 Task: Change  the formatting of the data to 'Which is  Less than 5, 'In conditional formating, put the option 'Green Fill with Dark Green Text. . 'add another formatting option Format As Table, insert the option 'Orange Table style Medium 3 'In the sheet  Budget Spreadsheet Sheet Templatebook
Action: Mouse moved to (24, 148)
Screenshot: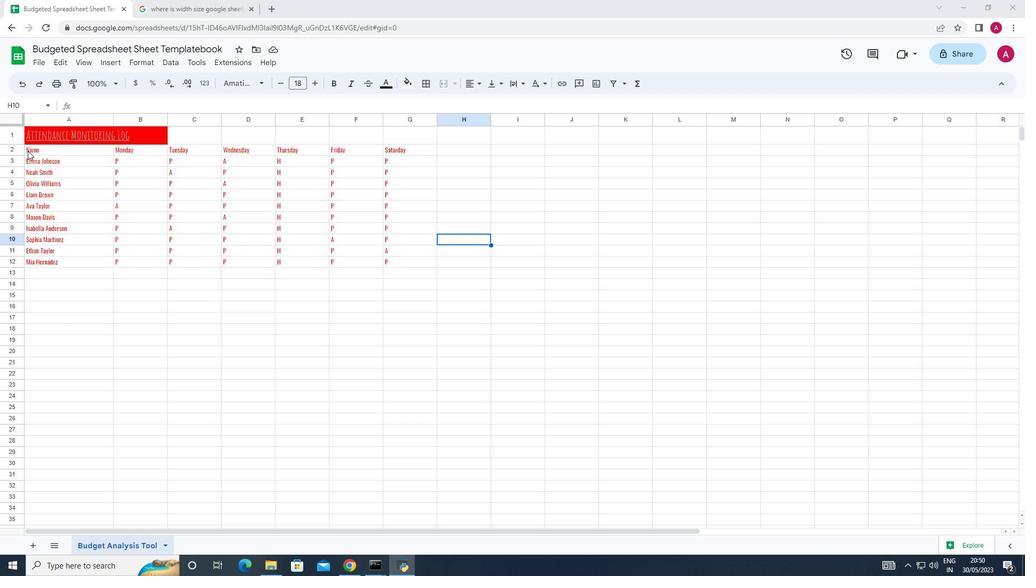 
Action: Mouse pressed left at (24, 148)
Screenshot: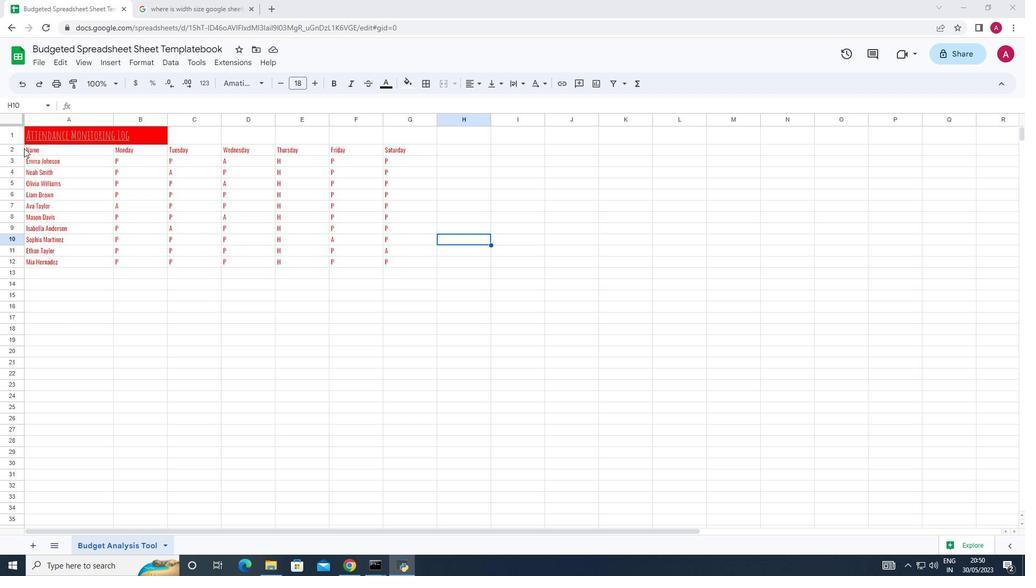 
Action: Mouse moved to (146, 67)
Screenshot: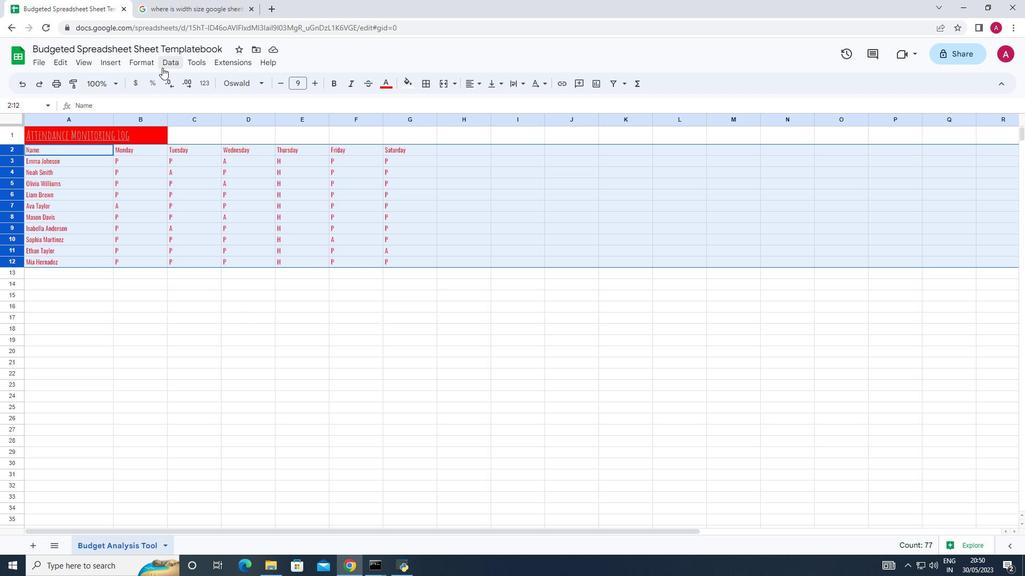 
Action: Mouse pressed left at (146, 67)
Screenshot: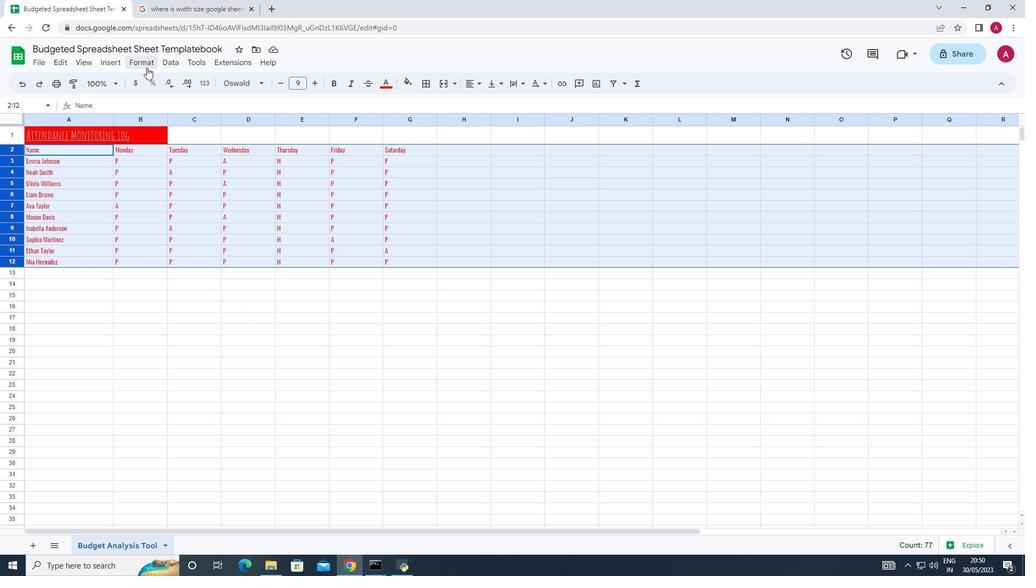 
Action: Mouse moved to (184, 240)
Screenshot: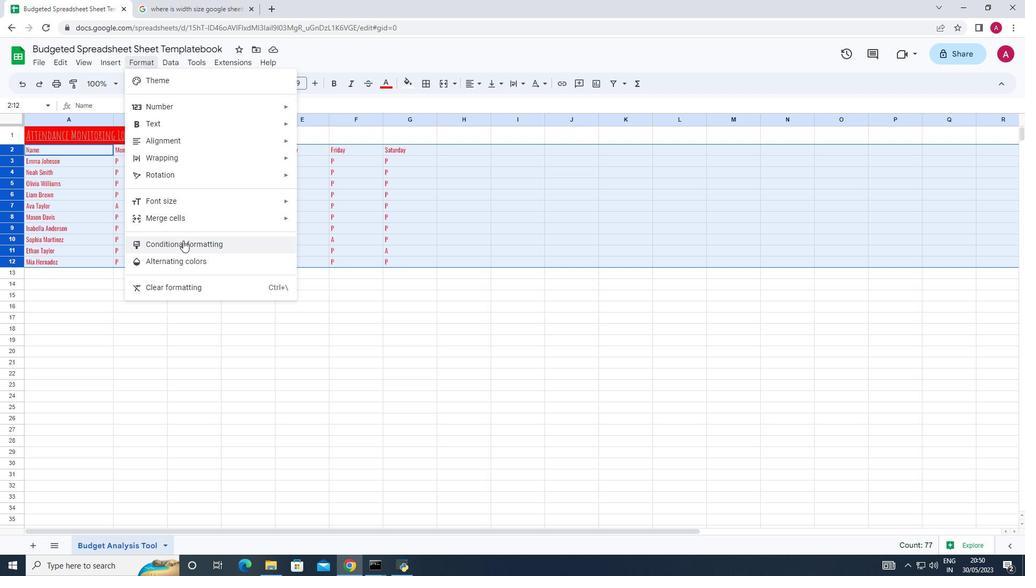 
Action: Mouse pressed left at (184, 240)
Screenshot: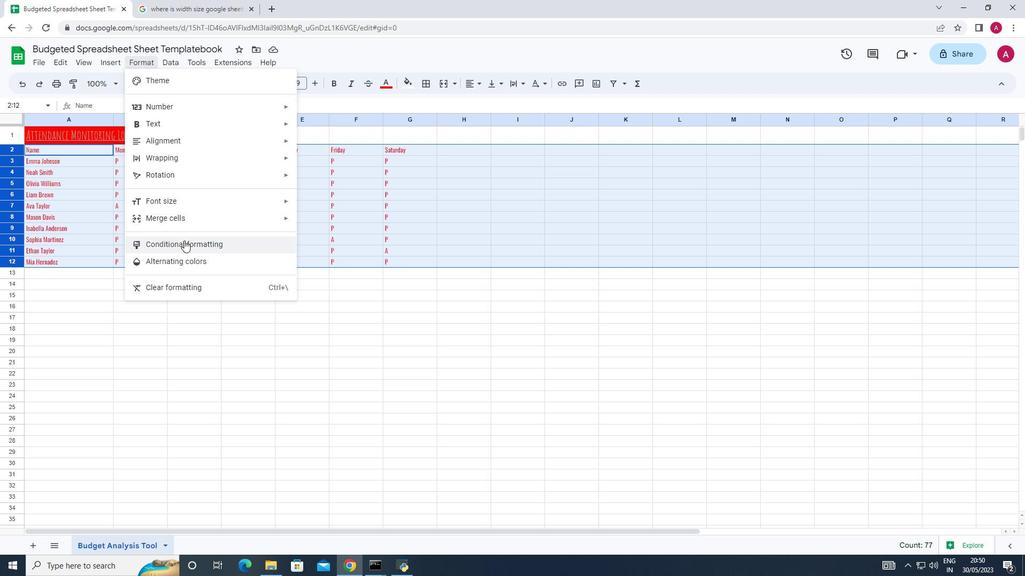 
Action: Mouse moved to (884, 227)
Screenshot: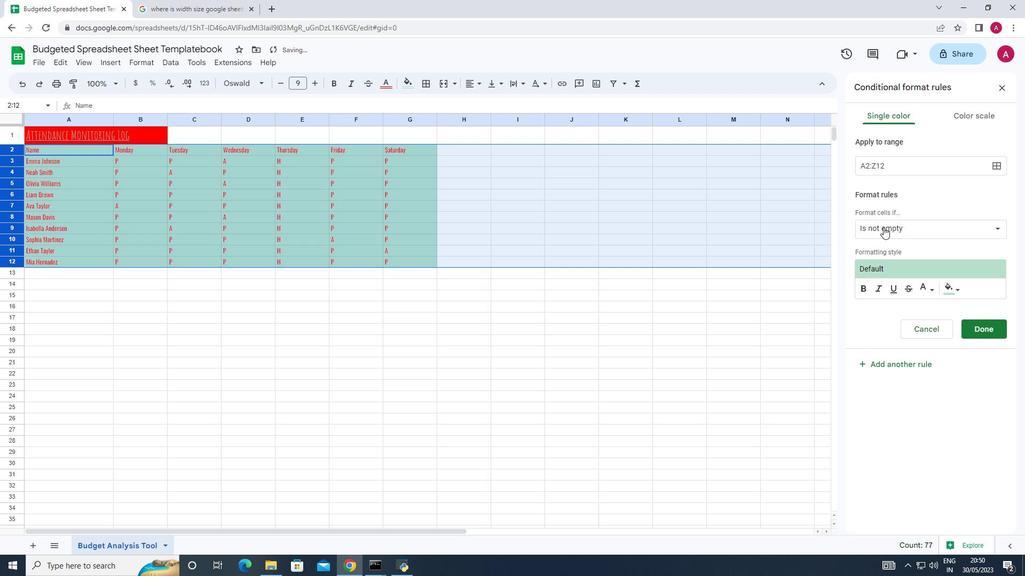 
Action: Mouse pressed left at (884, 227)
Screenshot: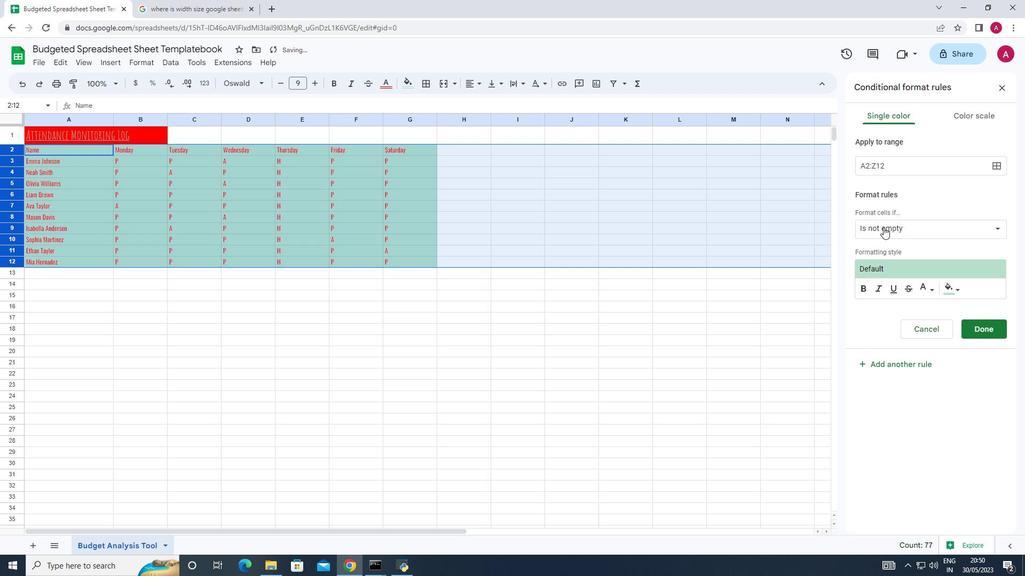 
Action: Mouse moved to (911, 436)
Screenshot: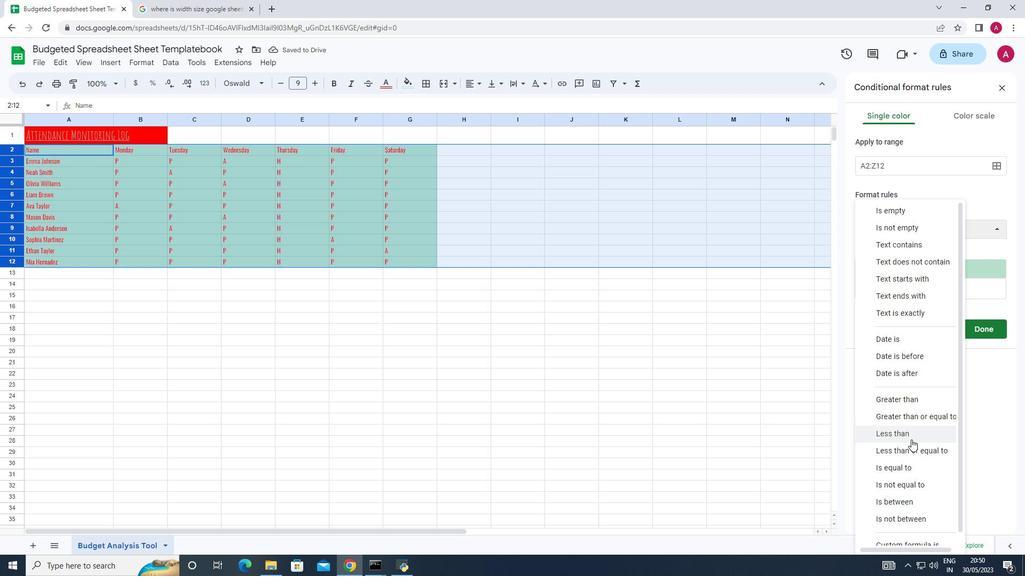 
Action: Mouse pressed left at (911, 436)
Screenshot: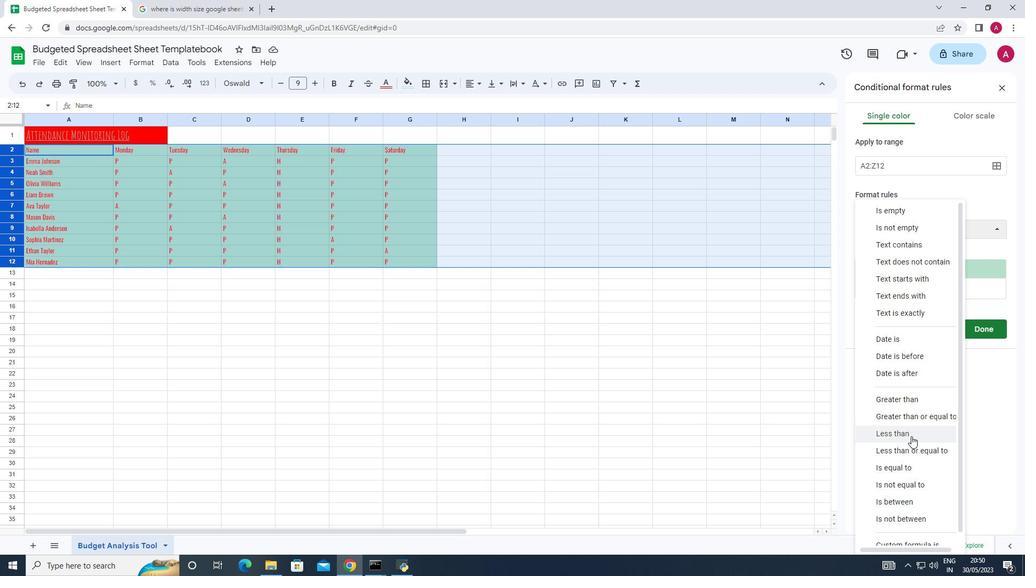 
Action: Mouse moved to (888, 256)
Screenshot: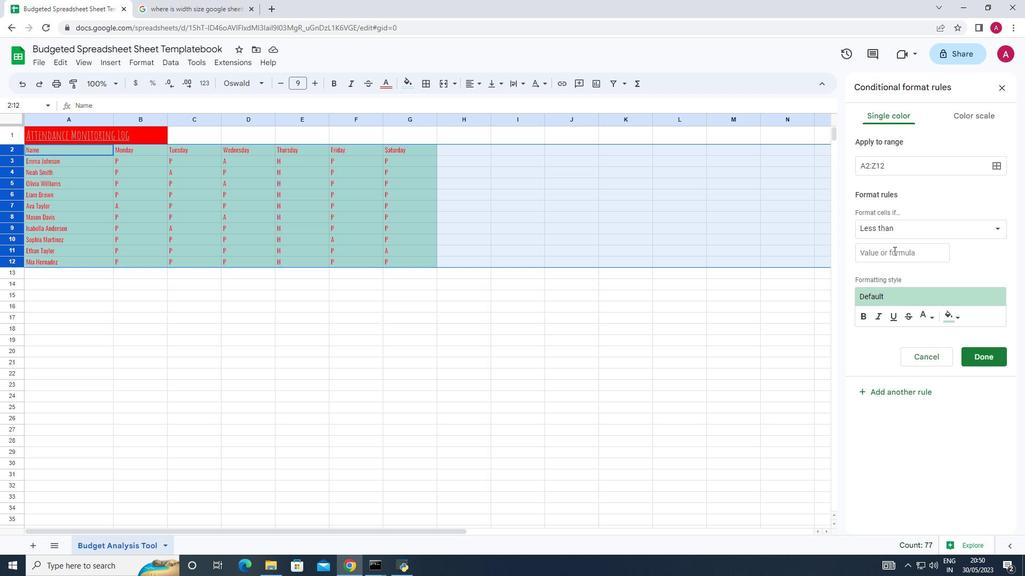 
Action: Mouse pressed left at (888, 256)
Screenshot: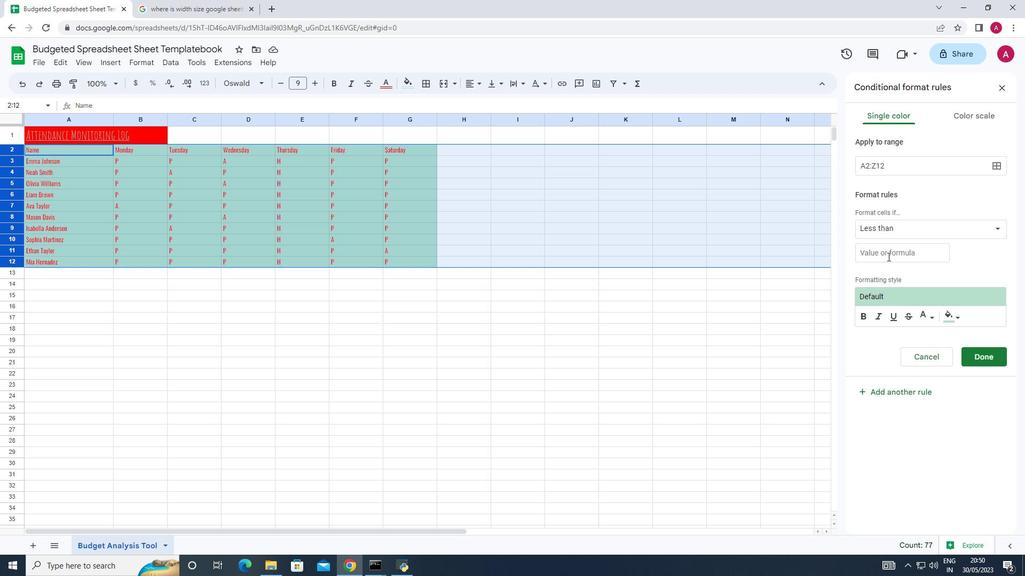 
Action: Mouse moved to (469, 0)
Screenshot: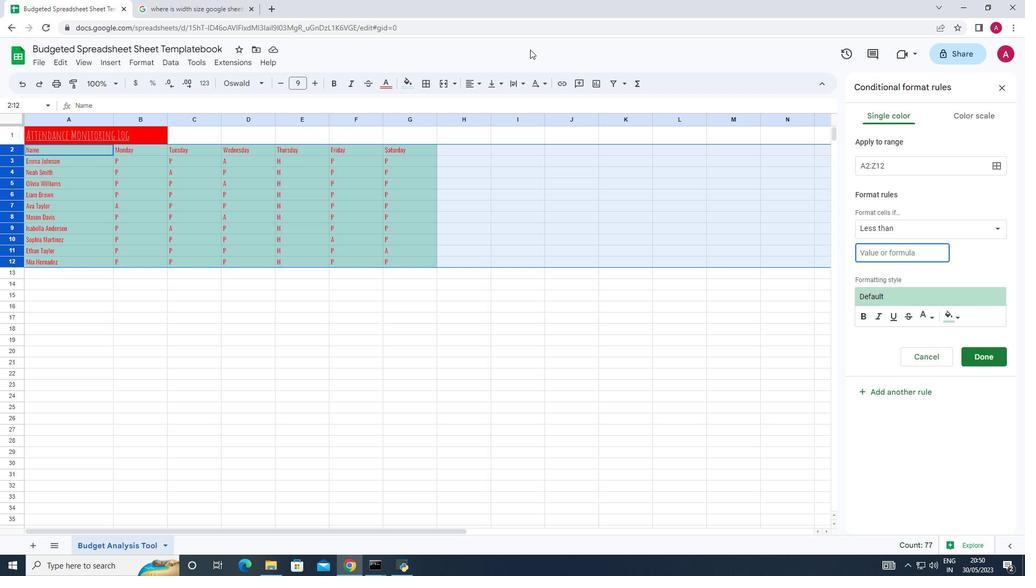 
Action: Key pressed 5
Screenshot: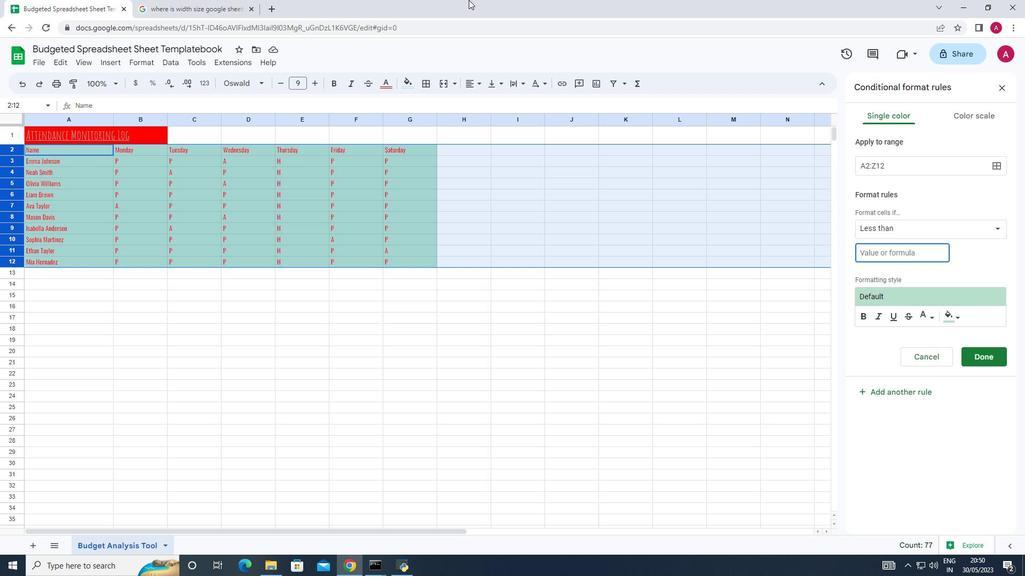 
Action: Mouse moved to (947, 315)
Screenshot: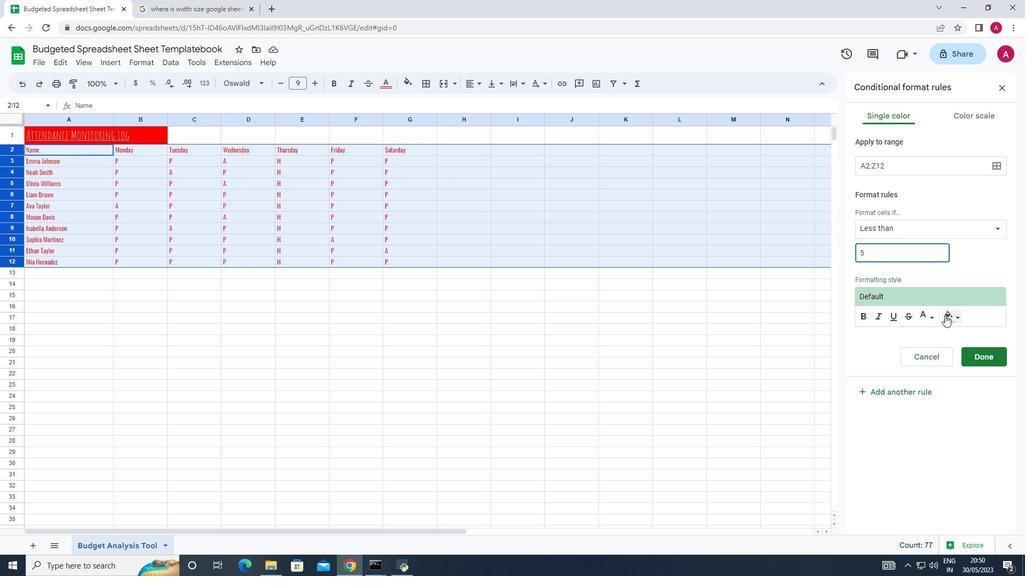 
Action: Mouse pressed left at (947, 315)
Screenshot: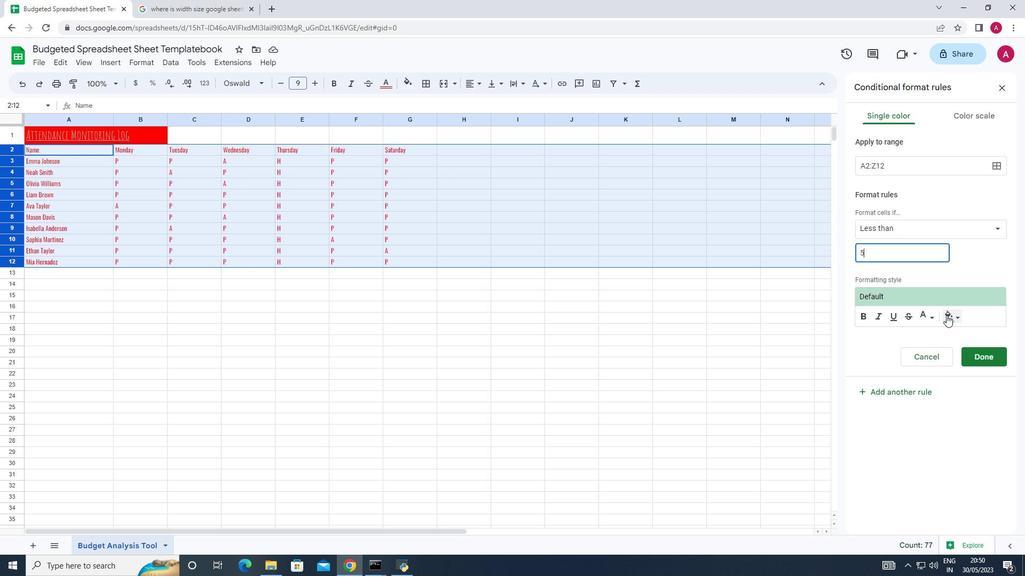 
Action: Mouse moved to (864, 365)
Screenshot: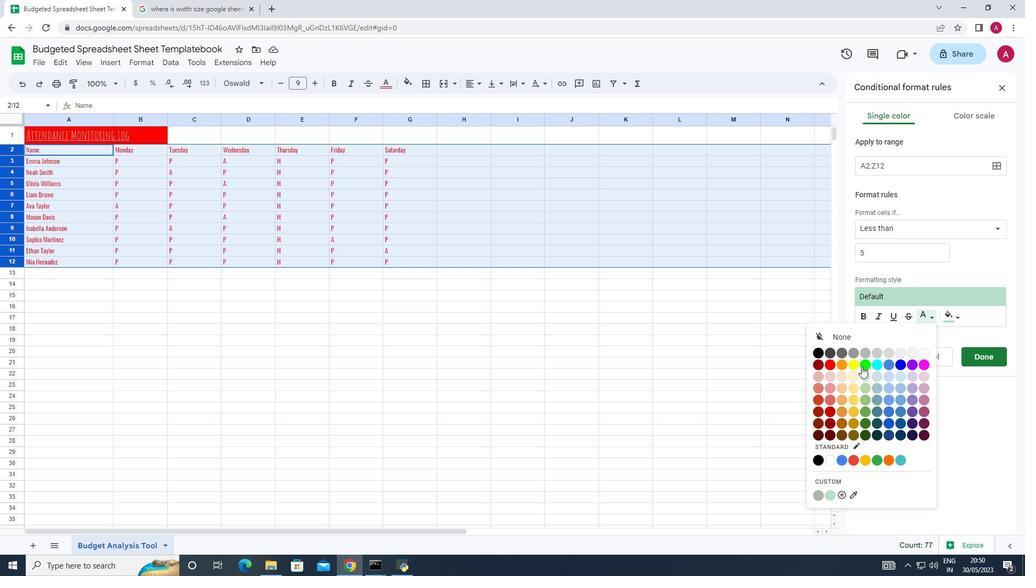 
Action: Mouse pressed left at (864, 365)
Screenshot: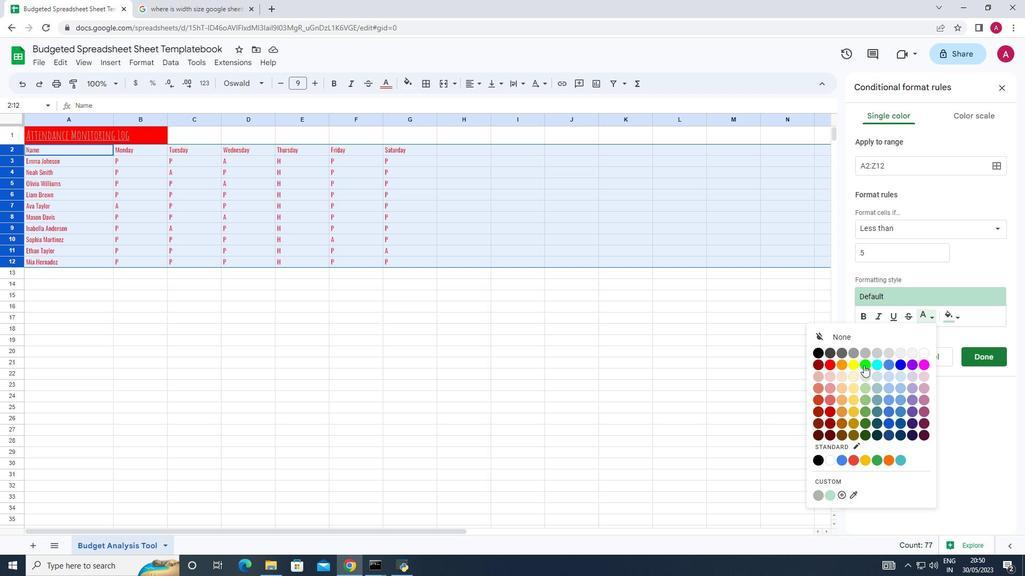 
Action: Mouse moved to (925, 318)
Screenshot: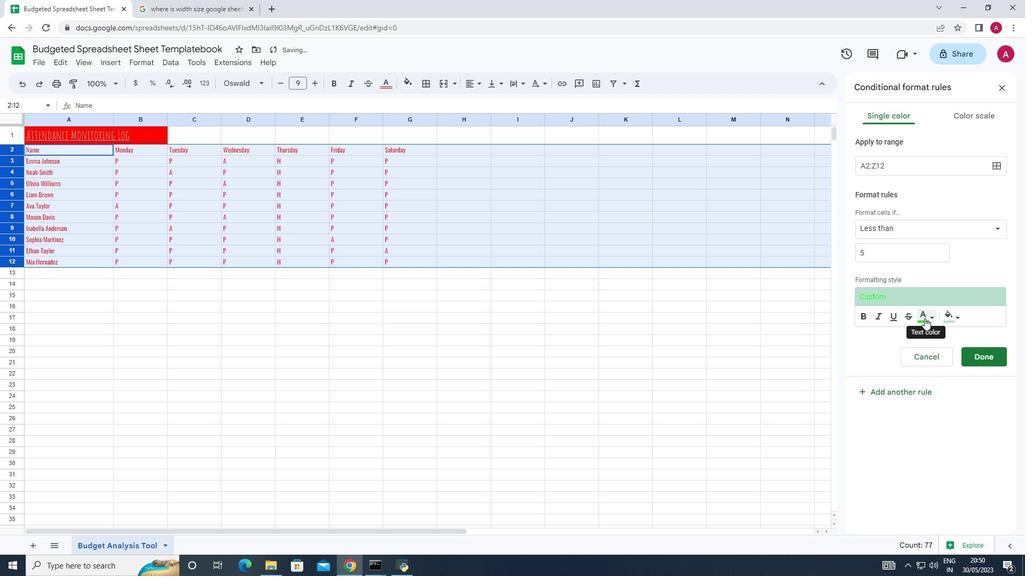 
Action: Mouse pressed left at (925, 318)
Screenshot: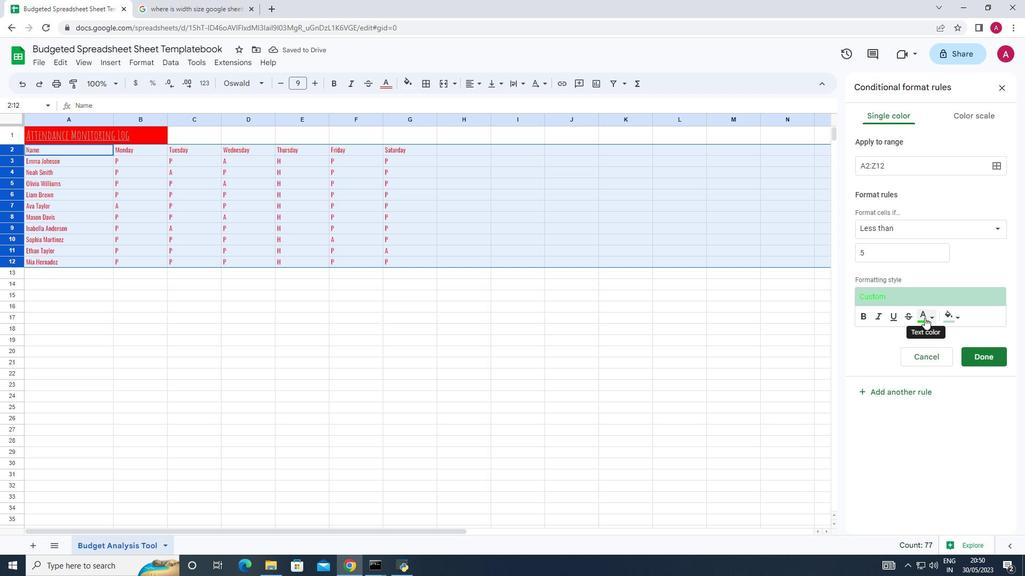 
Action: Mouse moved to (866, 413)
Screenshot: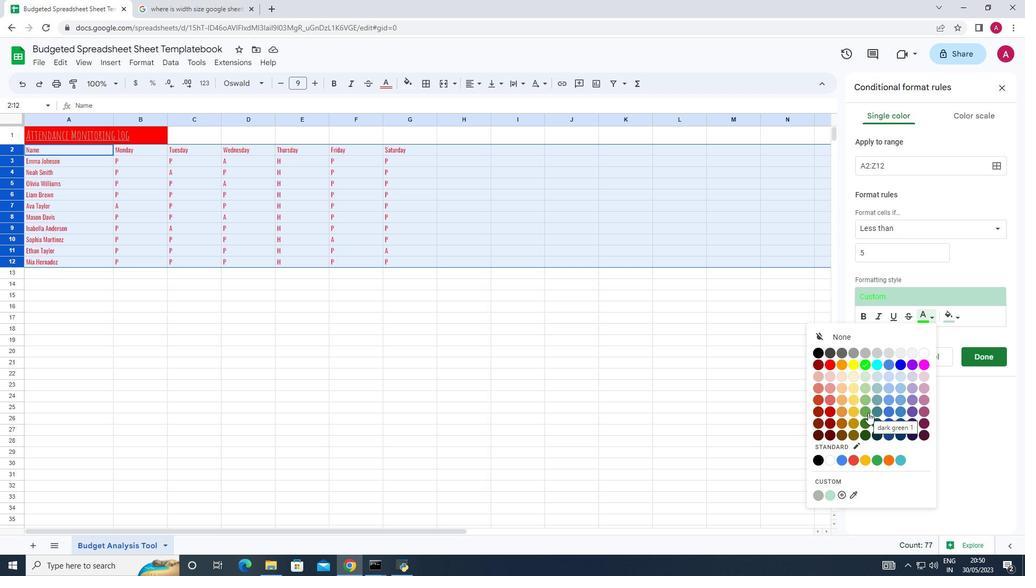 
Action: Mouse pressed left at (866, 413)
Screenshot: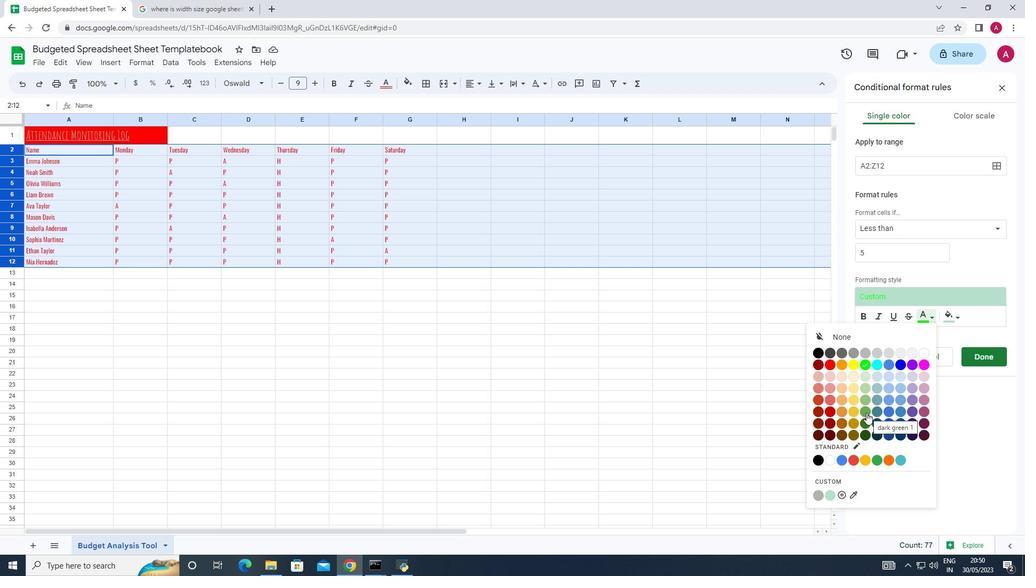 
Action: Mouse moved to (974, 357)
Screenshot: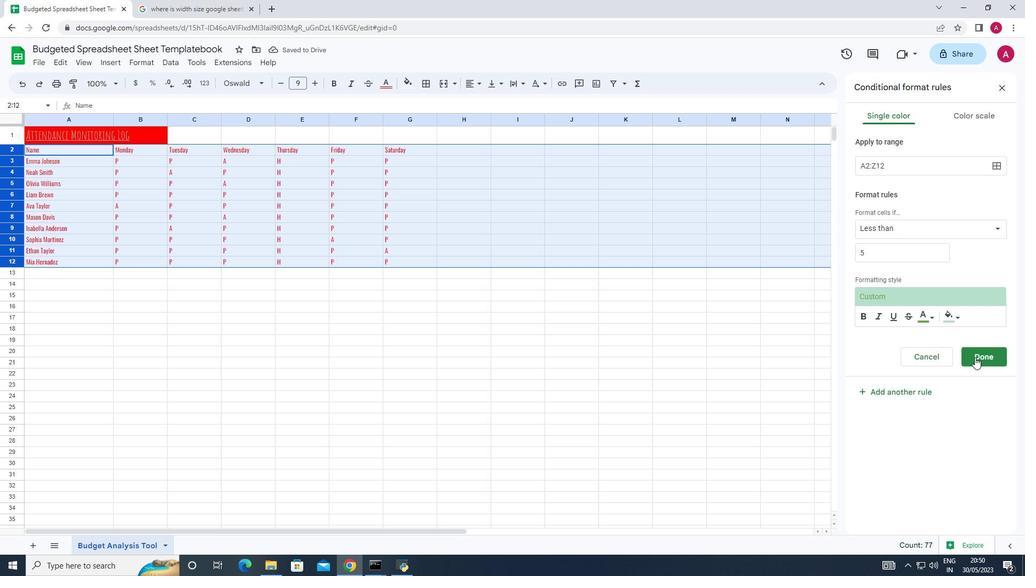 
Action: Mouse pressed left at (974, 357)
Screenshot: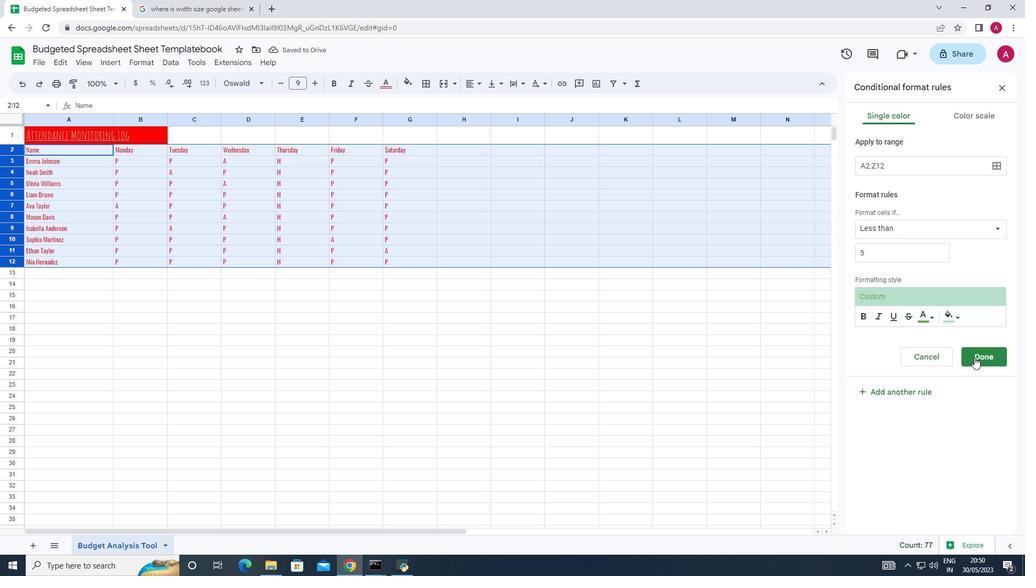 
Action: Mouse moved to (770, 338)
Screenshot: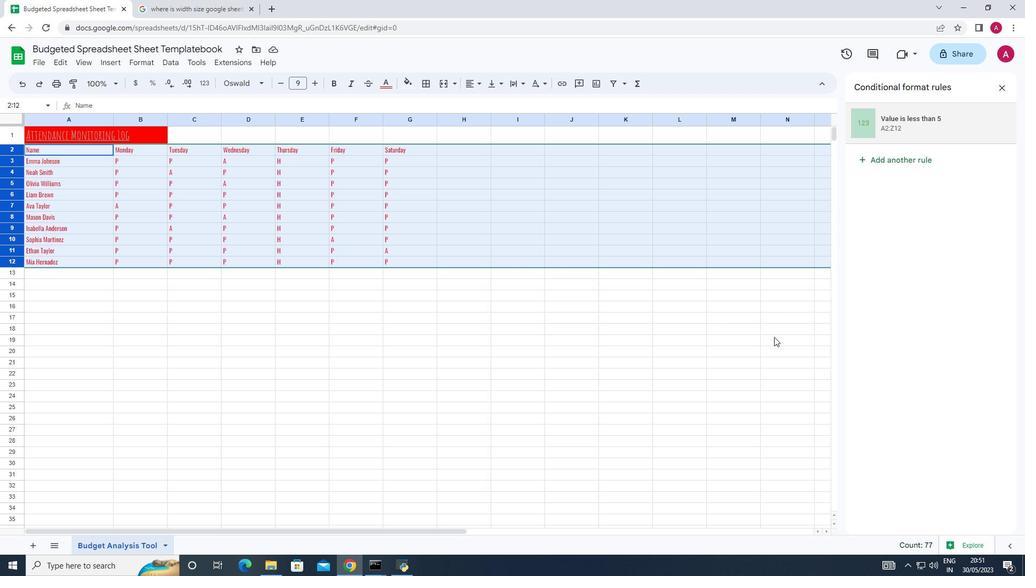 
Action: Mouse pressed left at (770, 338)
Screenshot: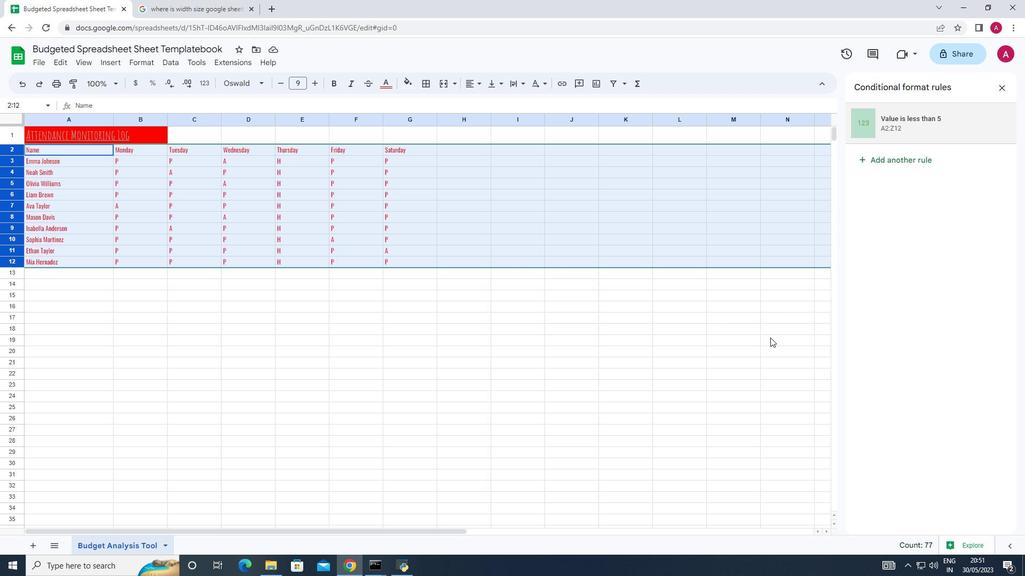 
Action: Mouse moved to (36, 147)
Screenshot: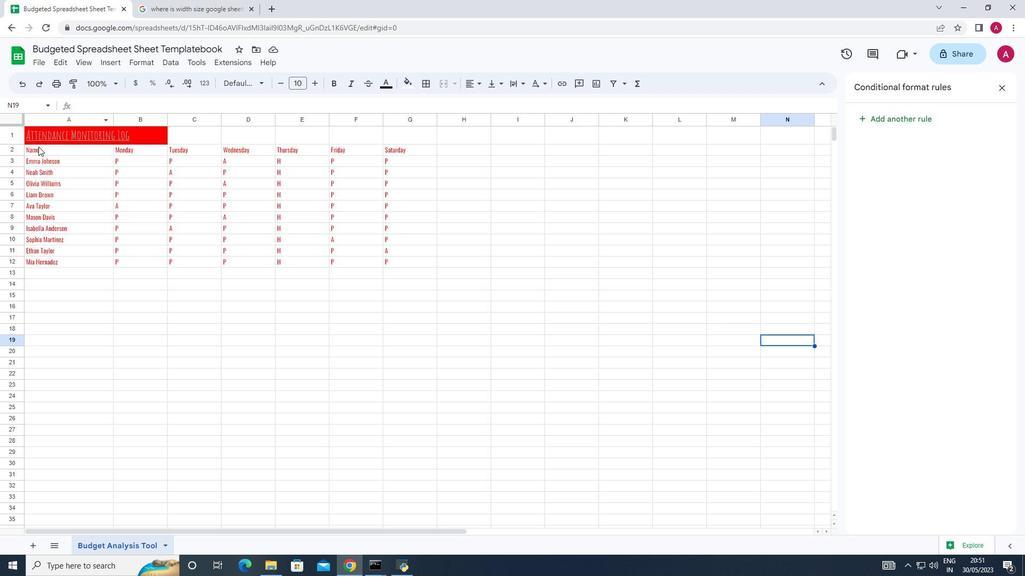
Action: Mouse pressed left at (36, 147)
Screenshot: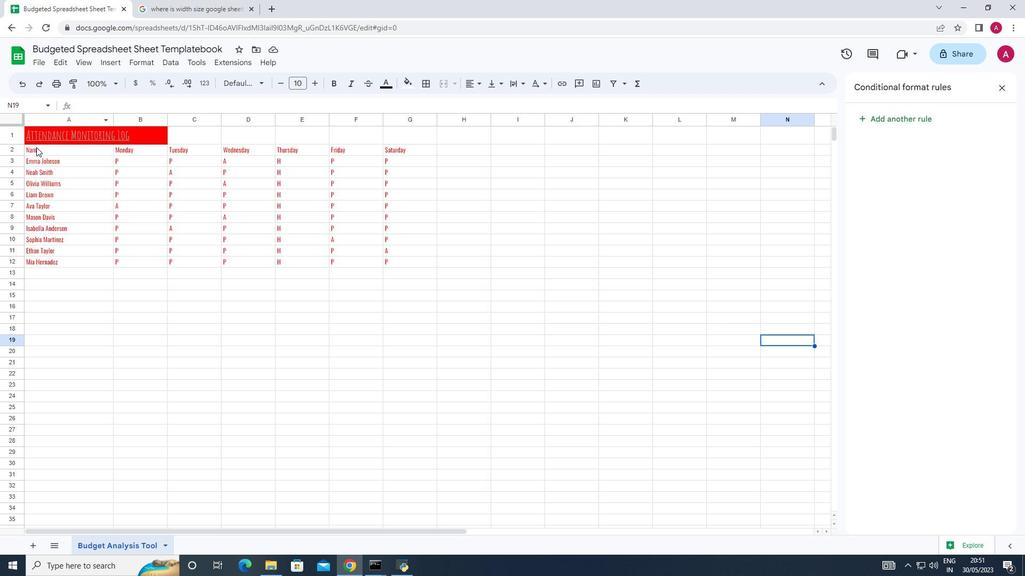 
Action: Mouse moved to (871, 133)
Screenshot: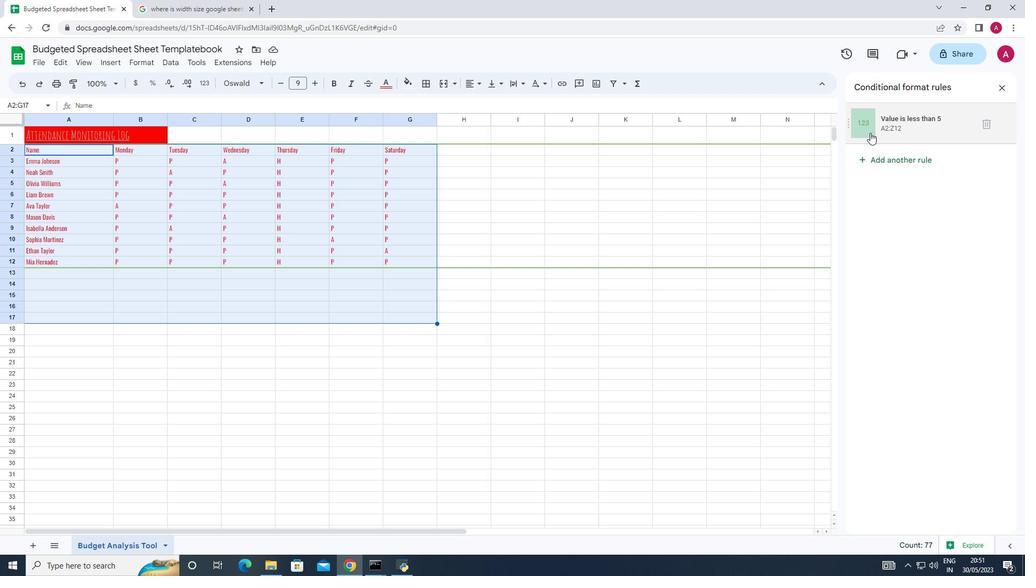 
Action: Mouse pressed left at (871, 133)
Screenshot: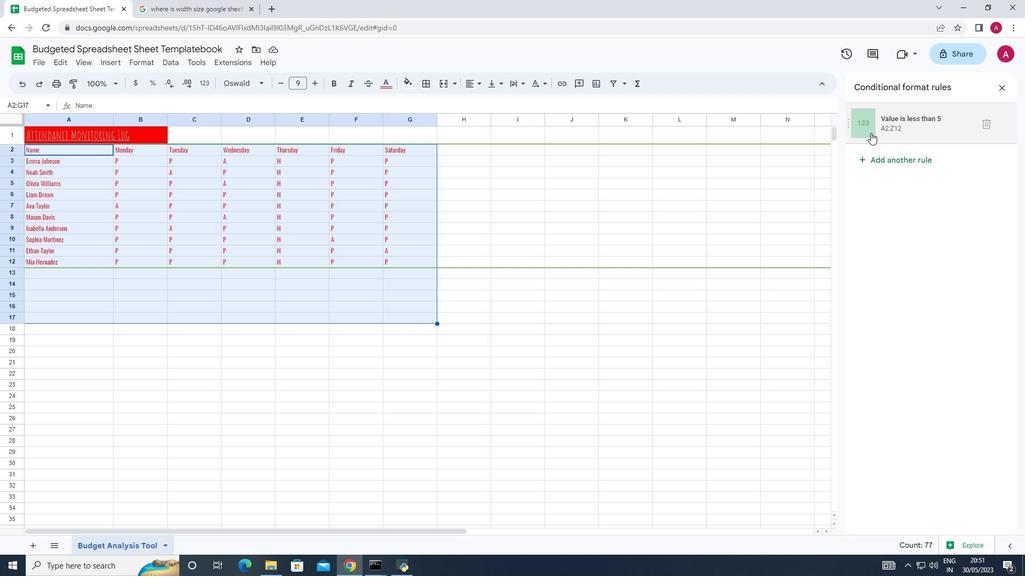 
Action: Mouse moved to (926, 319)
Screenshot: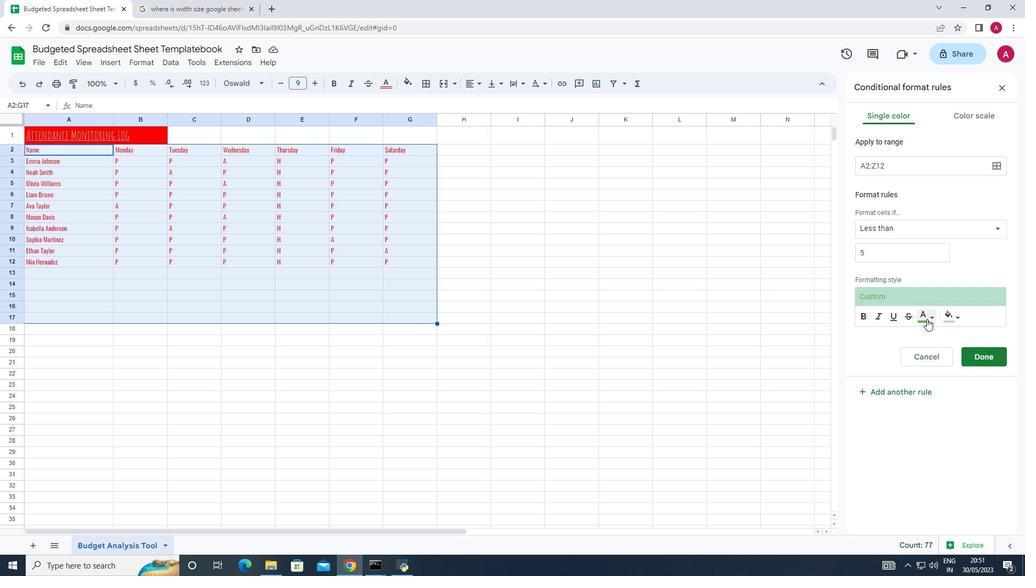 
Action: Mouse pressed left at (926, 319)
Screenshot: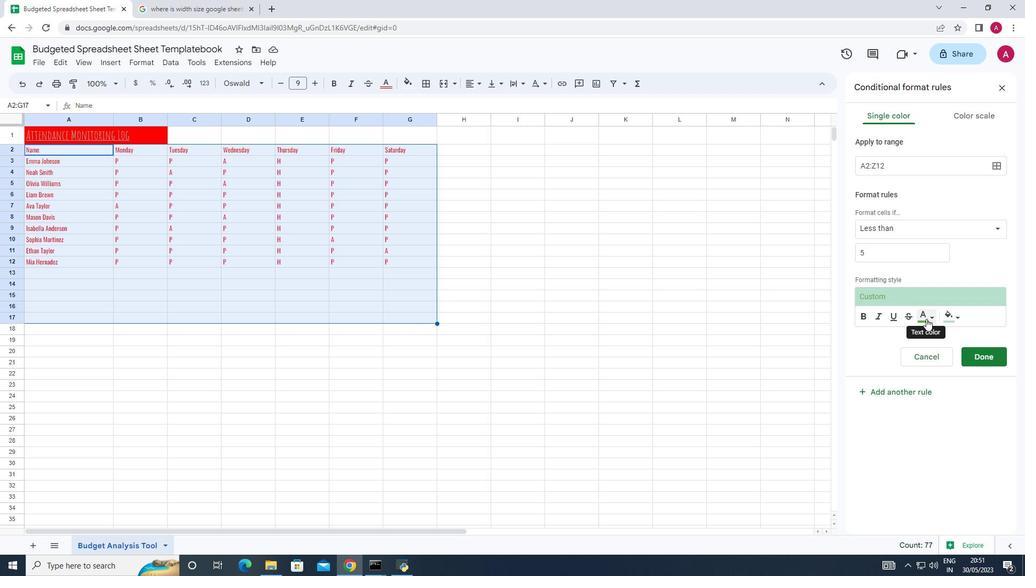 
Action: Mouse moved to (865, 414)
Screenshot: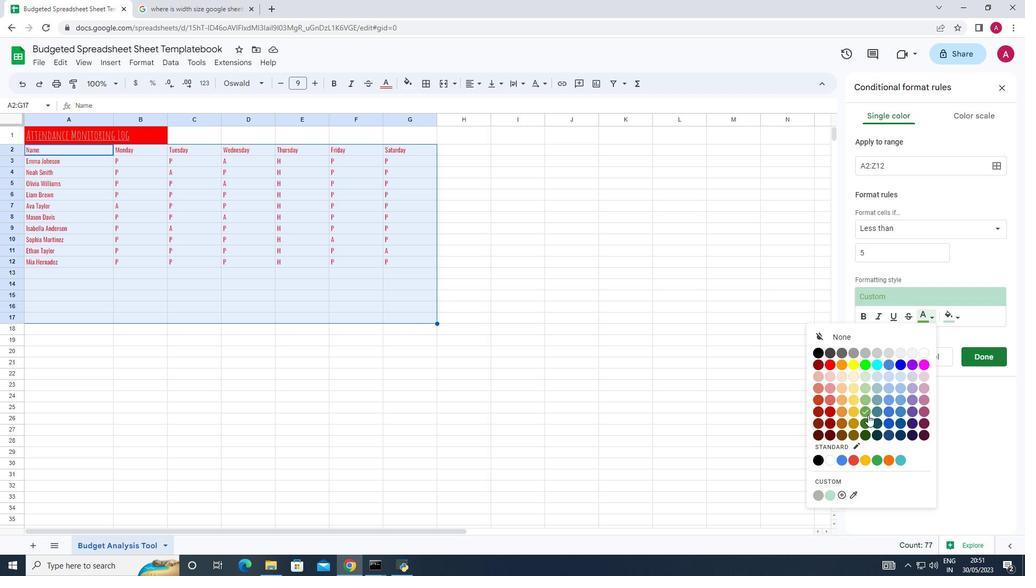 
Action: Mouse pressed left at (865, 414)
Screenshot: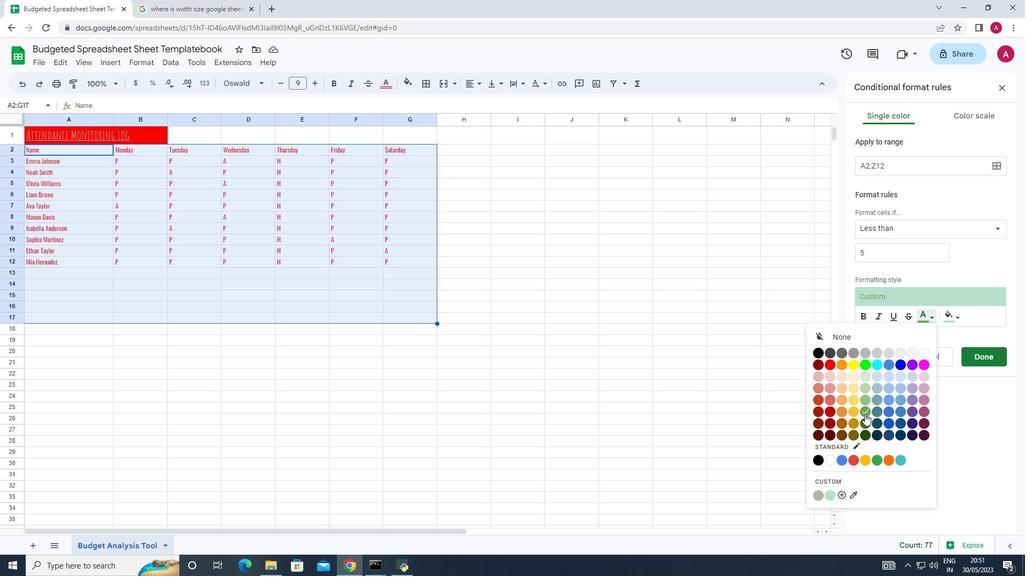 
Action: Mouse moved to (973, 354)
Screenshot: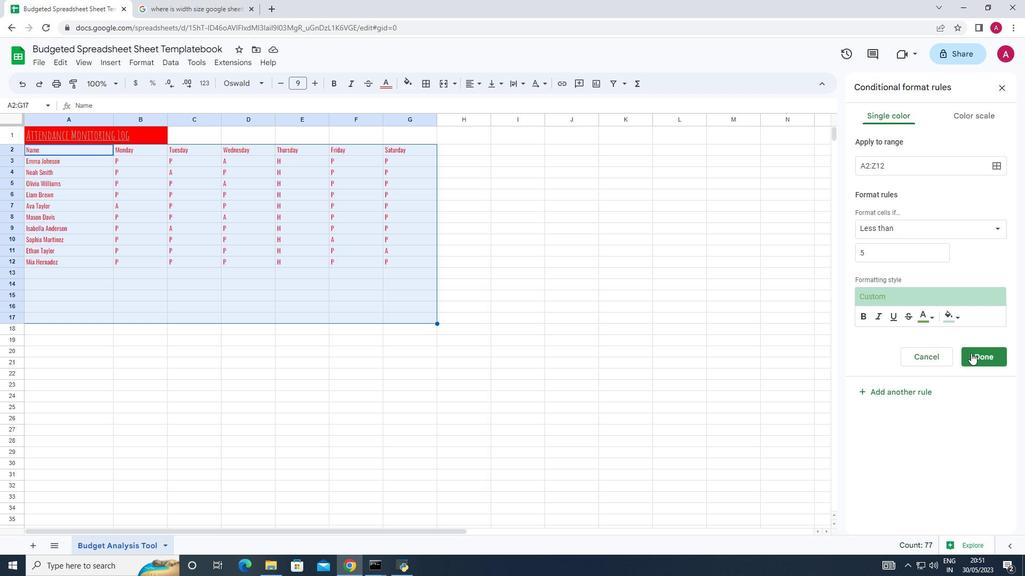 
Action: Mouse pressed left at (973, 354)
Screenshot: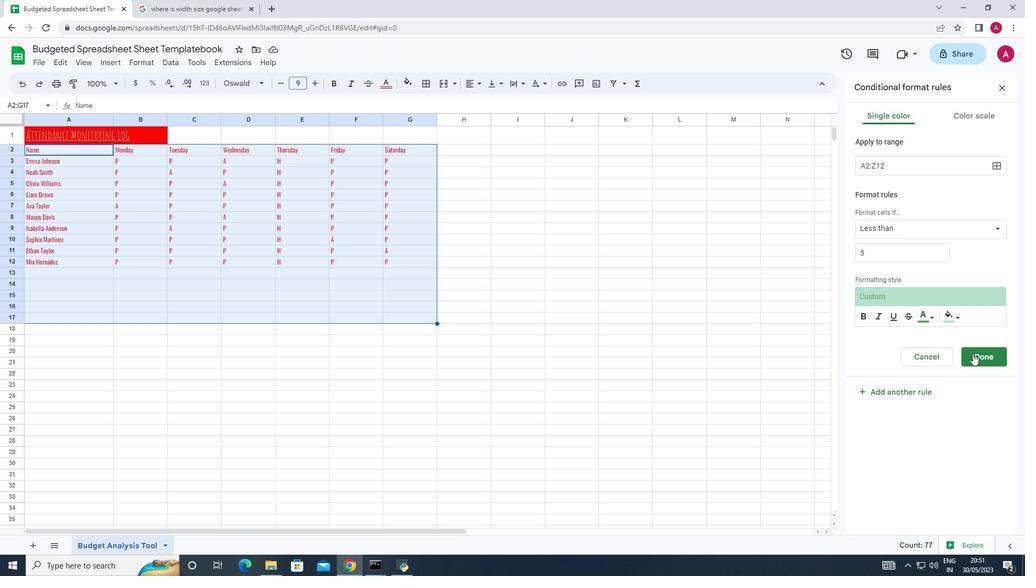 
Action: Mouse moved to (792, 354)
Screenshot: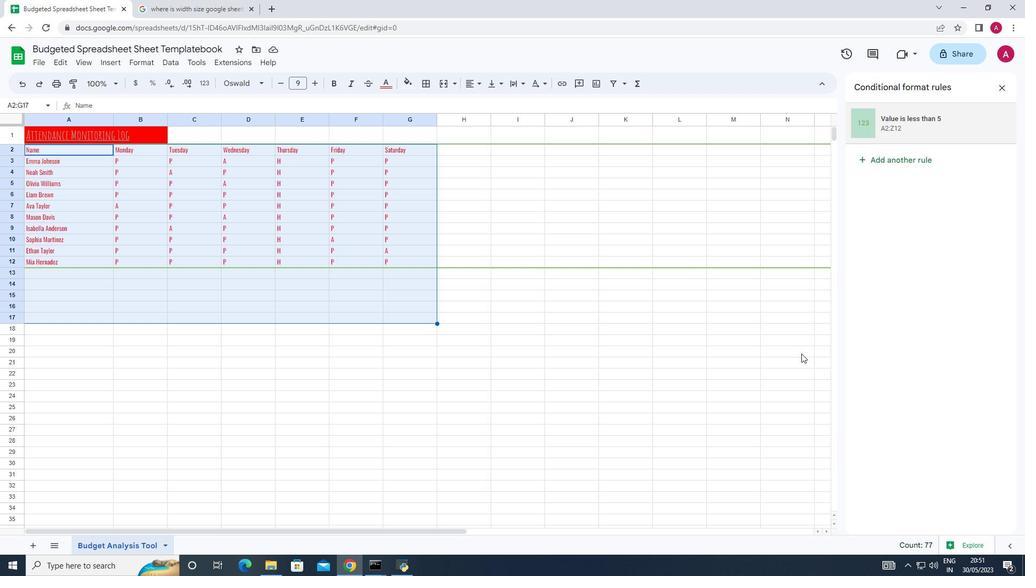 
Action: Mouse pressed left at (792, 354)
Screenshot: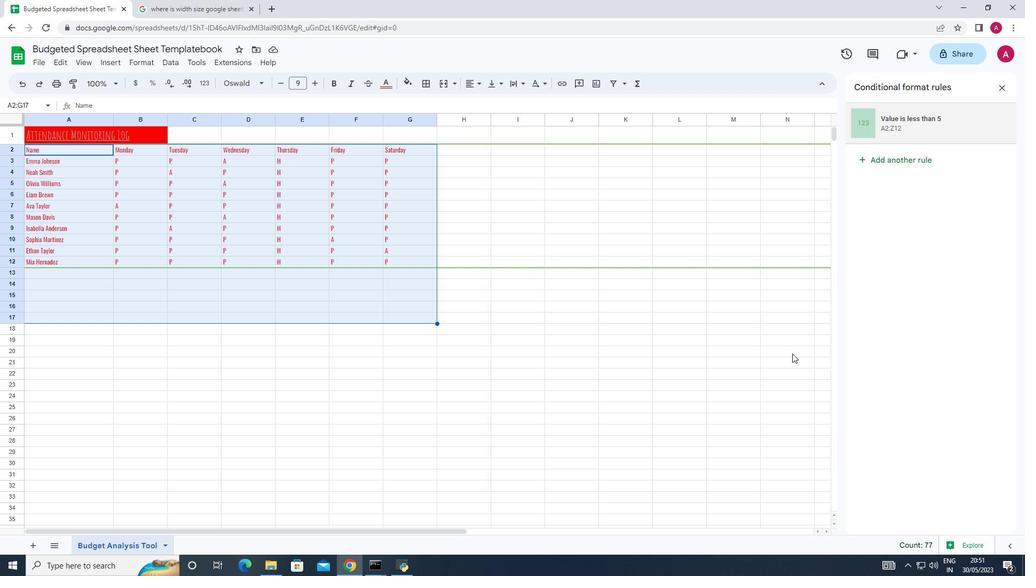 
Action: Mouse moved to (154, 66)
Screenshot: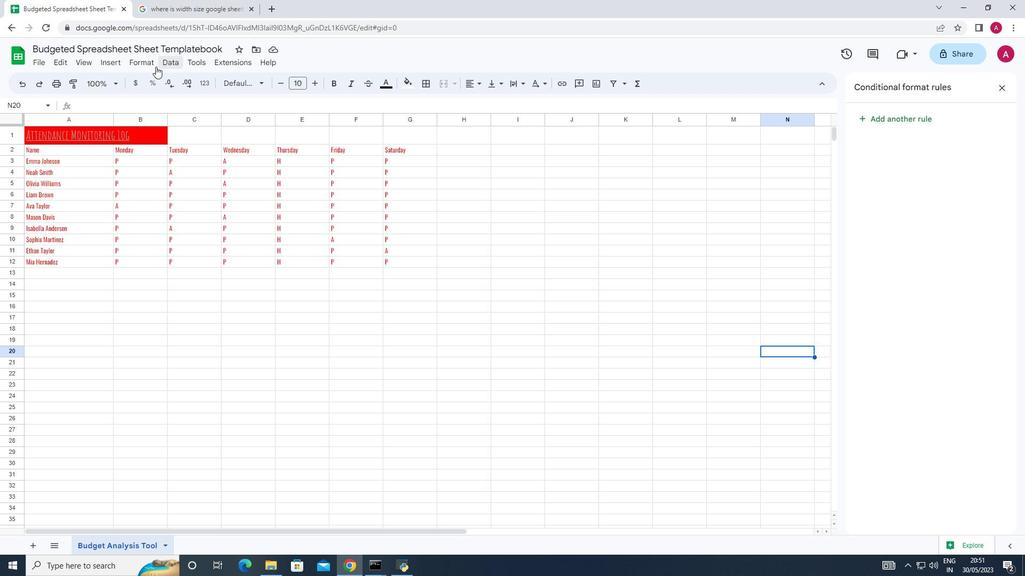 
Action: Mouse pressed left at (154, 66)
Screenshot: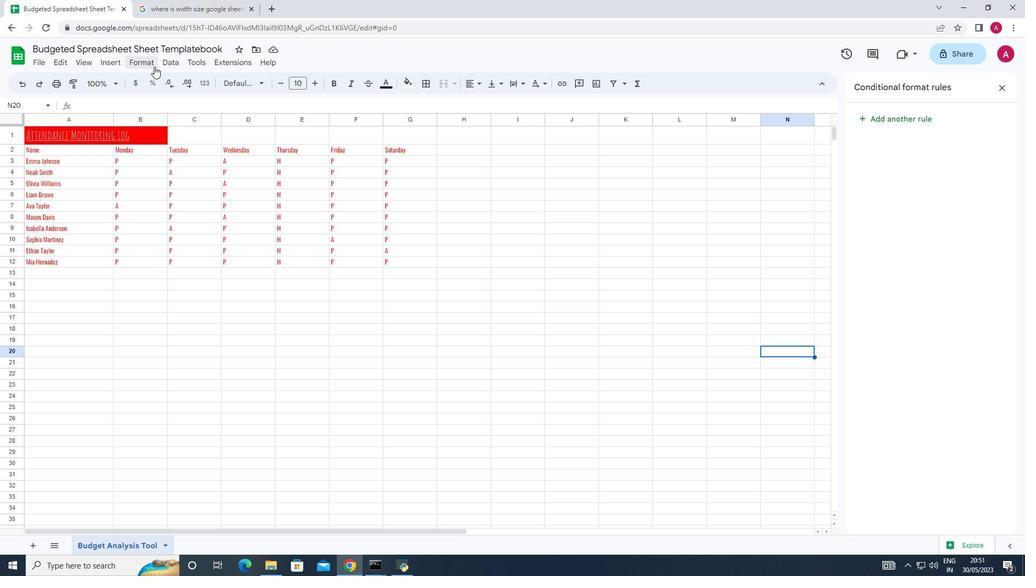 
Action: Mouse moved to (177, 262)
Screenshot: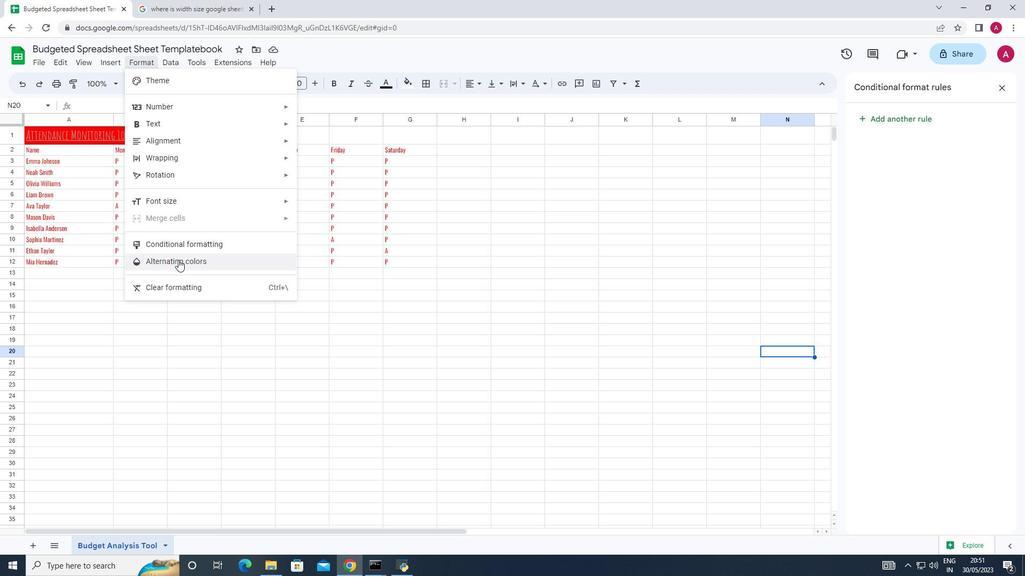 
Action: Mouse pressed left at (177, 262)
Screenshot: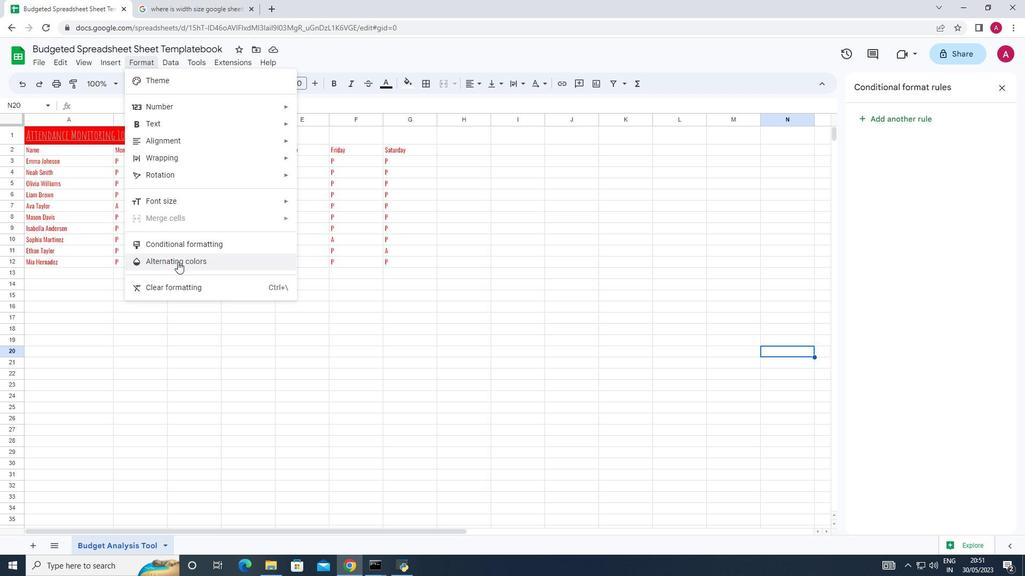 
Action: Mouse moved to (933, 219)
Screenshot: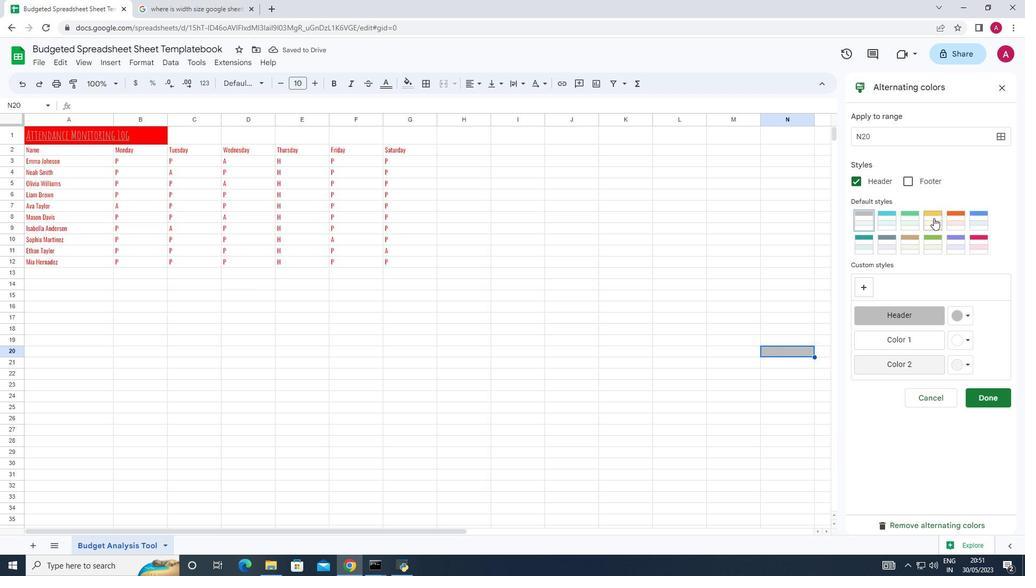 
Action: Mouse pressed left at (933, 219)
Screenshot: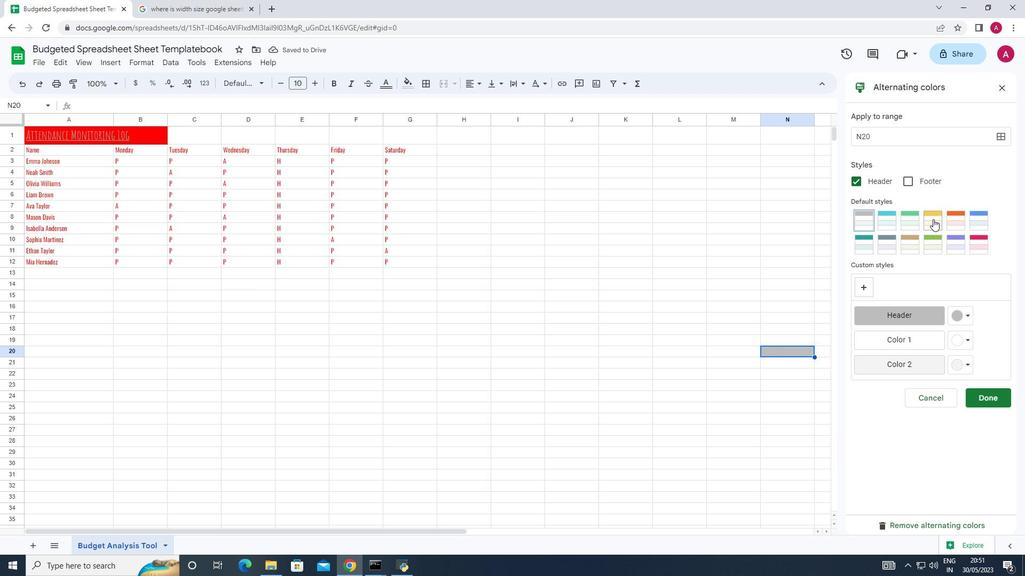 
Action: Mouse moved to (953, 226)
Screenshot: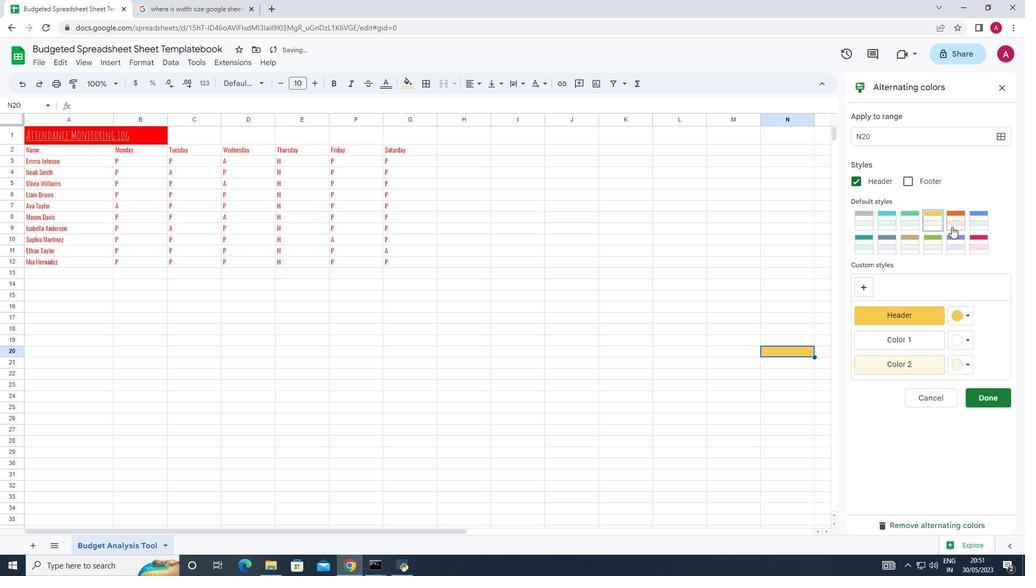 
Action: Mouse pressed left at (953, 226)
Screenshot: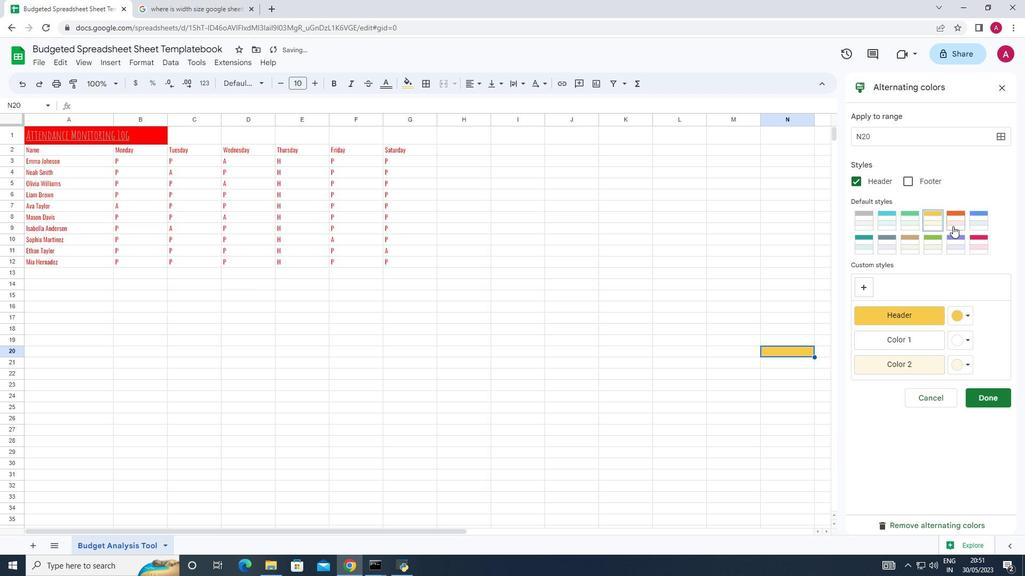 
Action: Mouse moved to (786, 438)
Screenshot: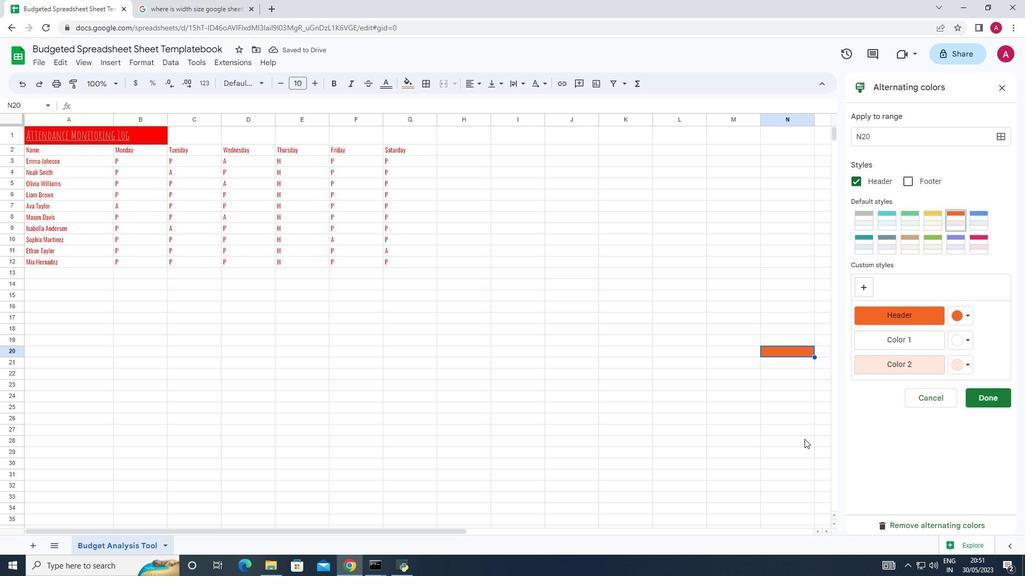 
Action: Mouse pressed left at (786, 438)
Screenshot: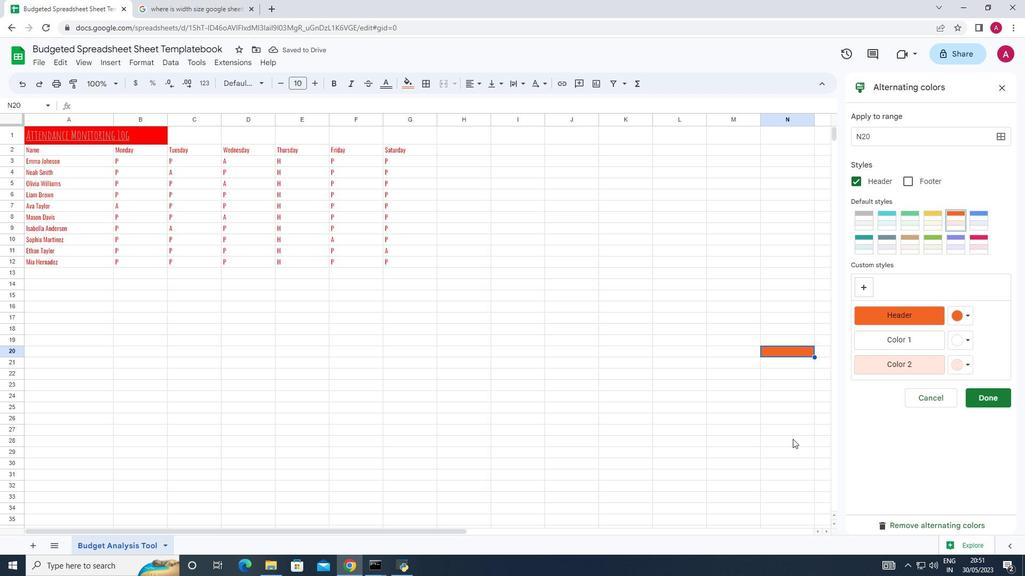 
Action: Mouse moved to (802, 352)
Screenshot: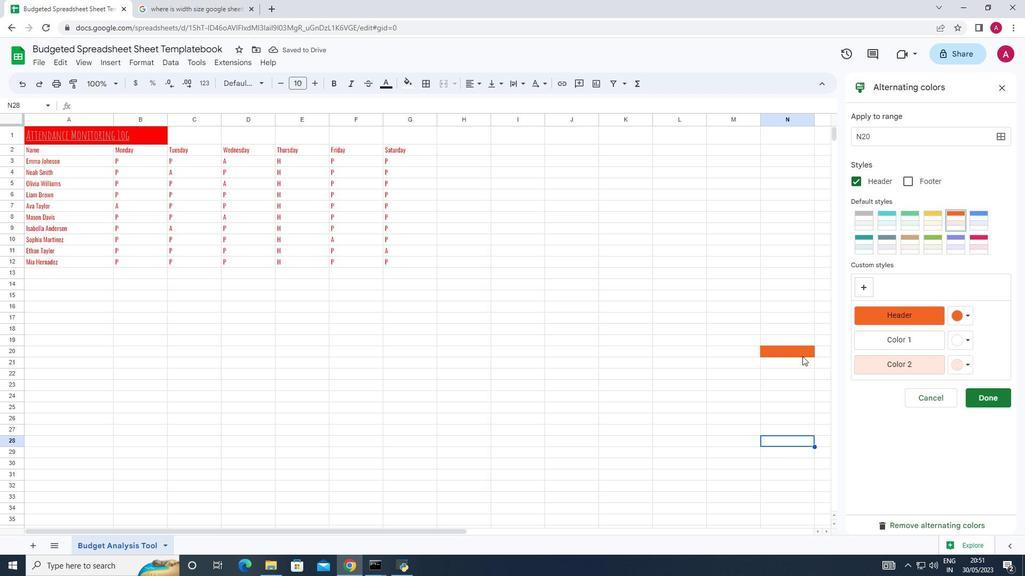 
Action: Mouse pressed left at (802, 352)
Screenshot: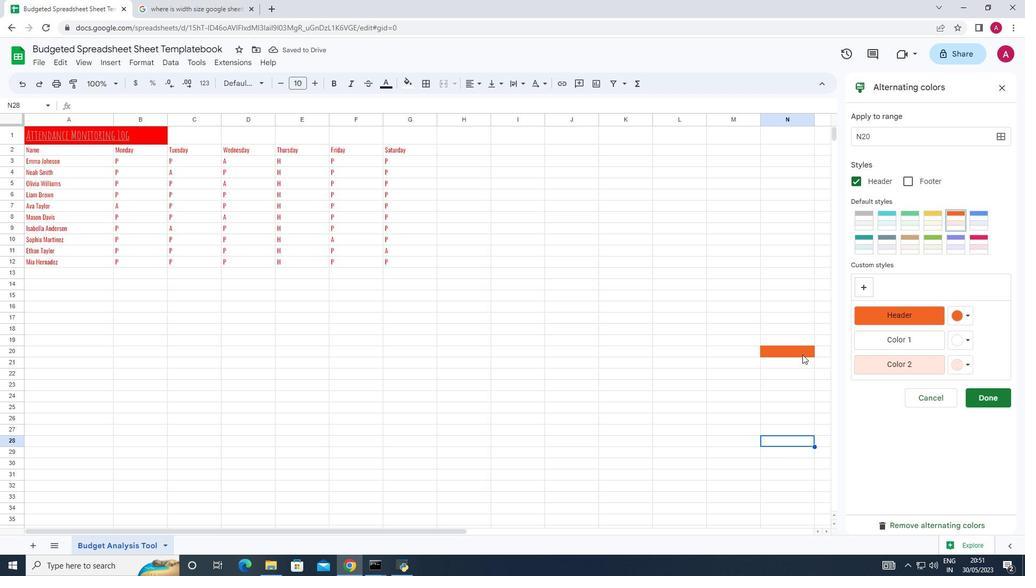 
Action: Mouse moved to (916, 395)
Screenshot: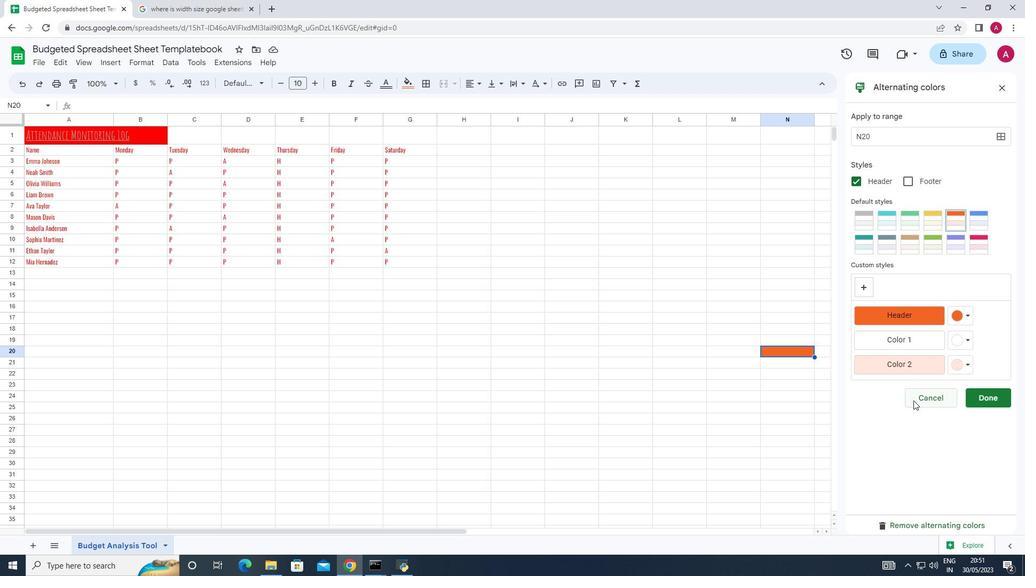 
Action: Mouse pressed left at (916, 395)
Screenshot: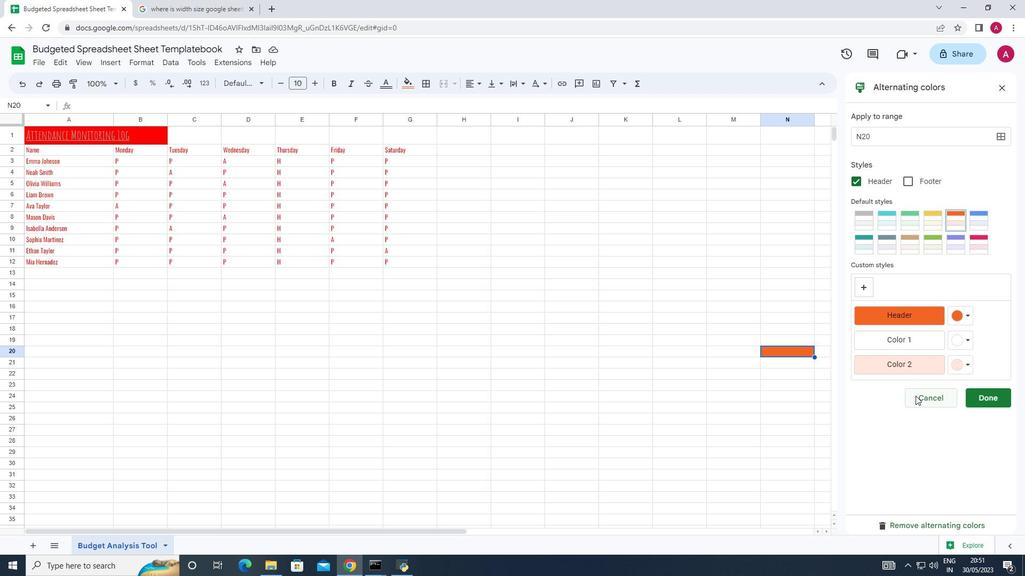 
Action: Mouse moved to (31, 126)
Screenshot: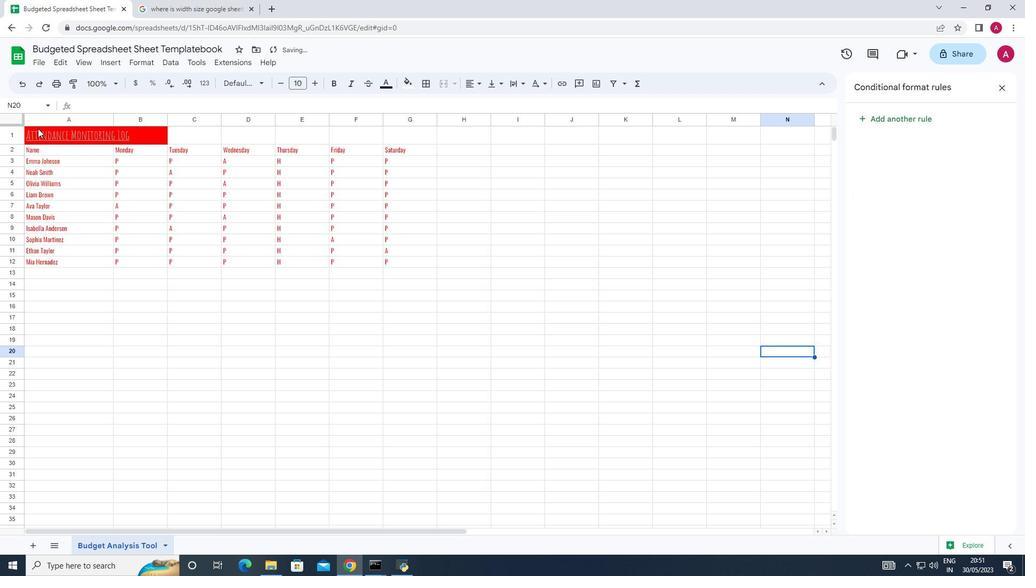 
Action: Mouse pressed left at (31, 126)
Screenshot: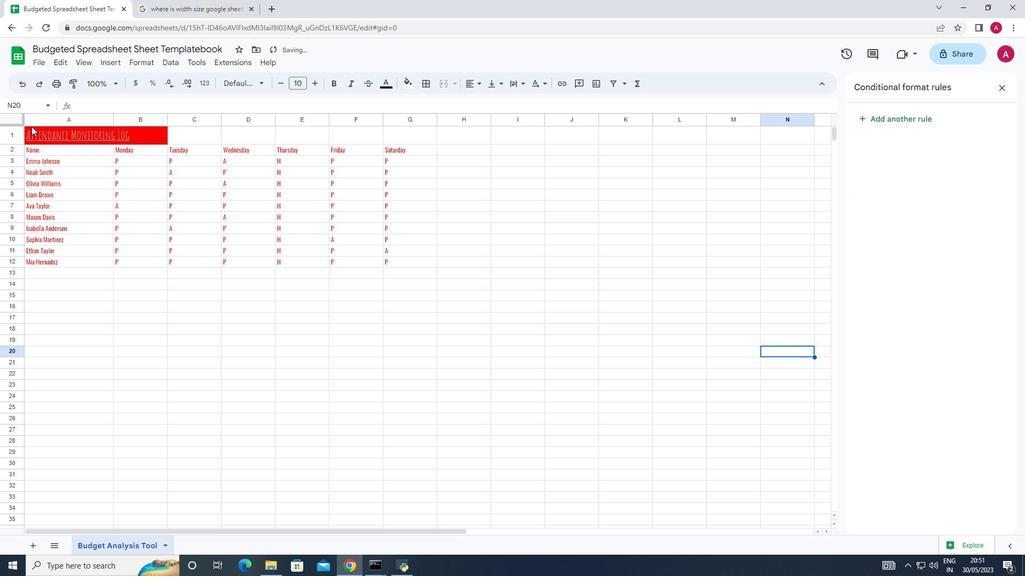 
Action: Mouse moved to (537, 410)
Screenshot: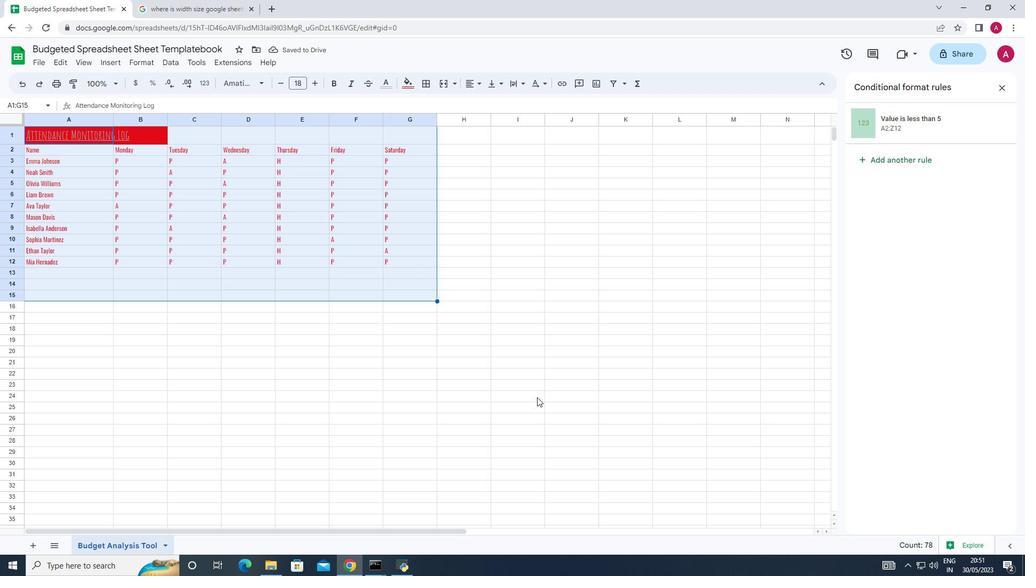 
Action: Mouse pressed left at (537, 410)
Screenshot: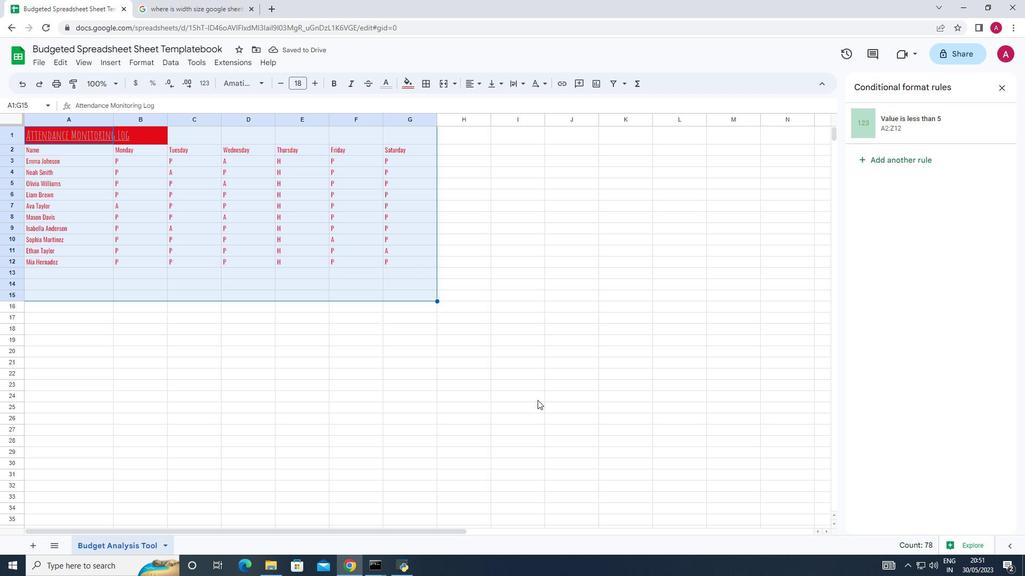 
Action: Mouse moved to (28, 149)
Screenshot: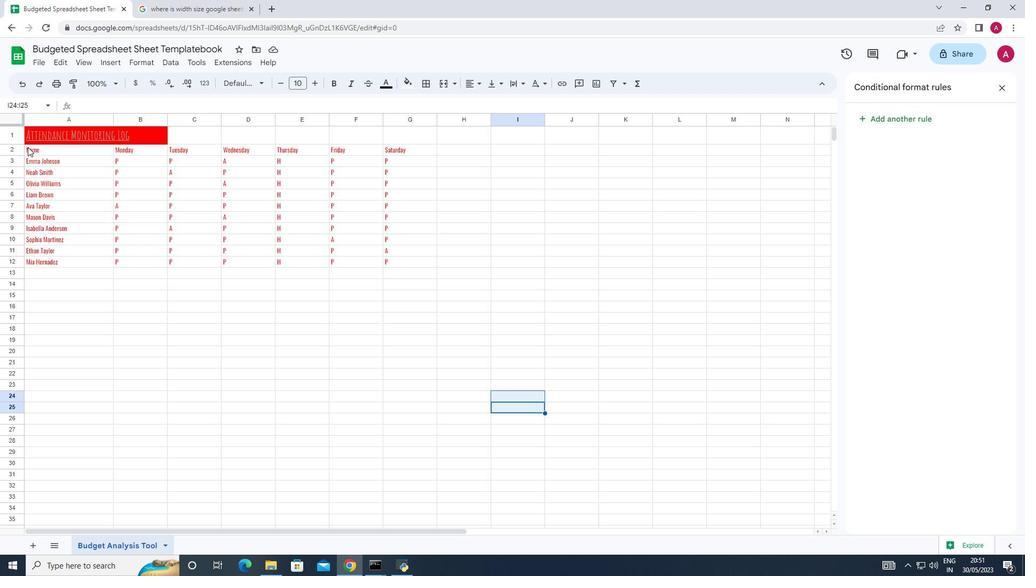 
Action: Mouse pressed left at (28, 149)
Screenshot: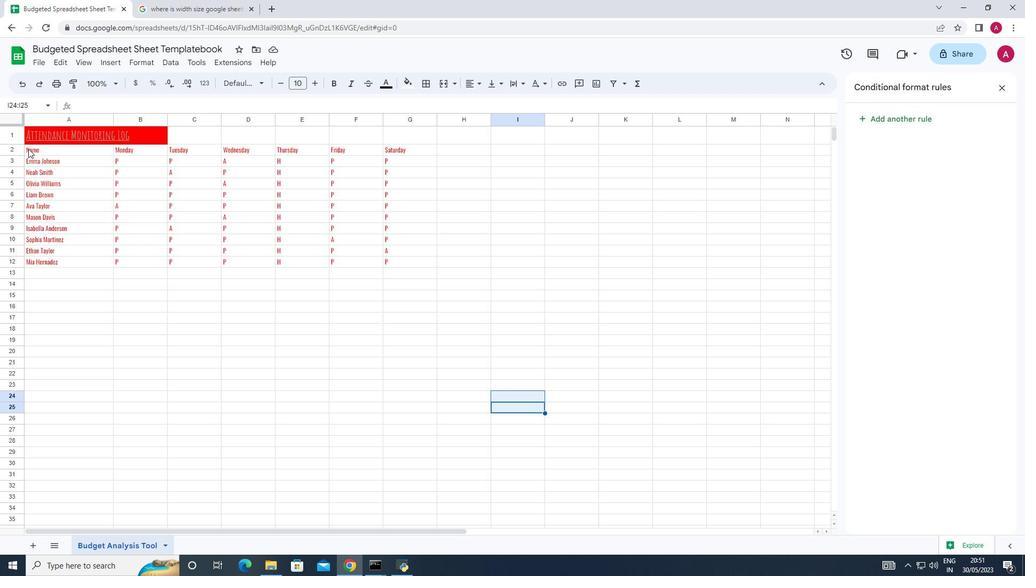
Action: Mouse moved to (146, 59)
Screenshot: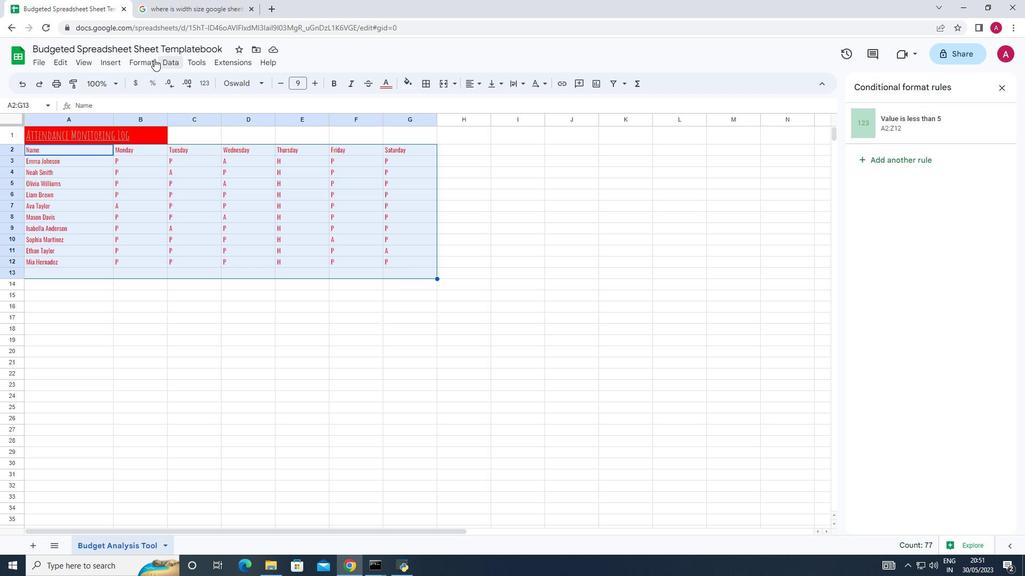 
Action: Mouse pressed left at (146, 59)
Screenshot: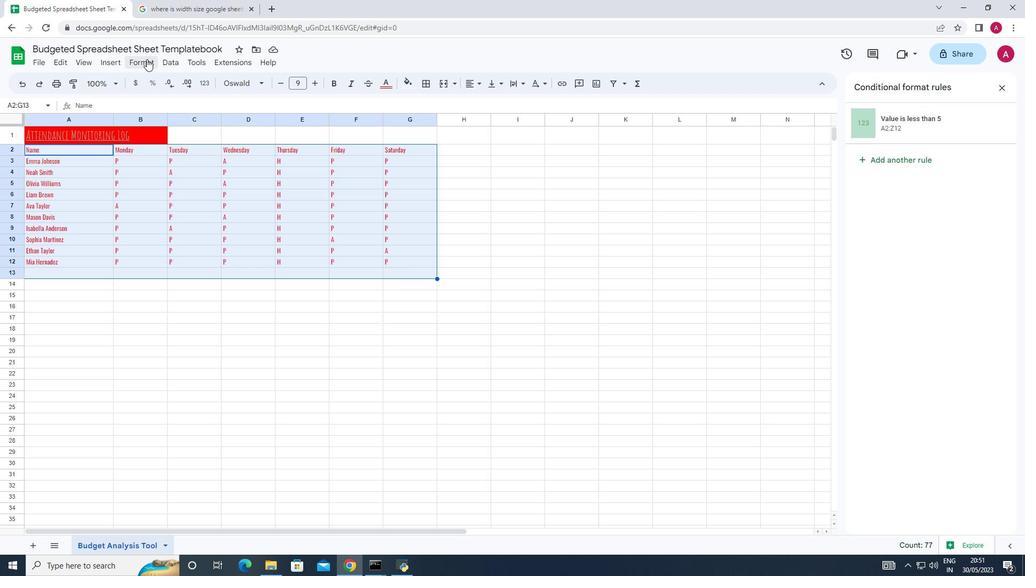
Action: Mouse moved to (188, 264)
Screenshot: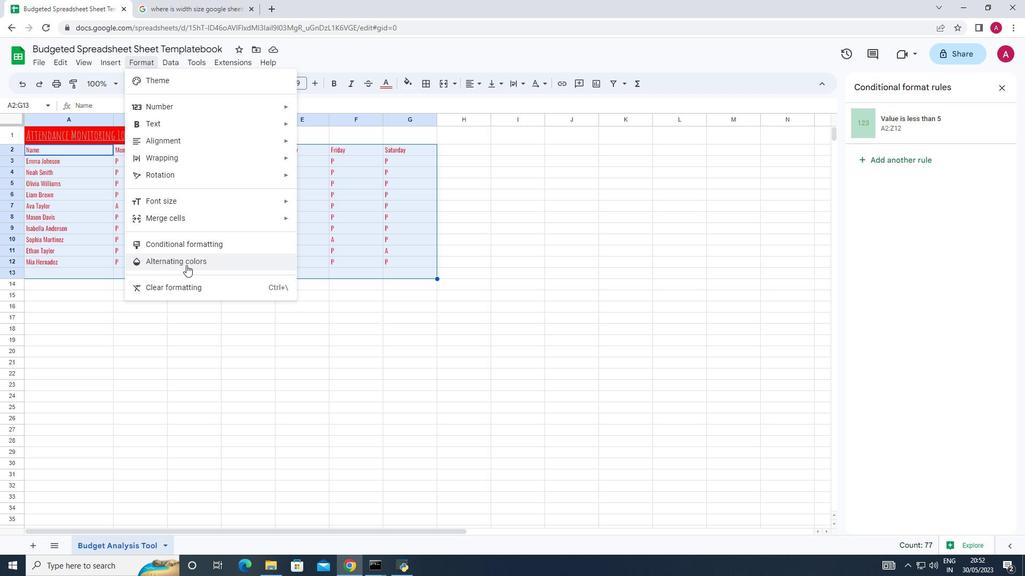 
Action: Mouse pressed left at (188, 264)
Screenshot: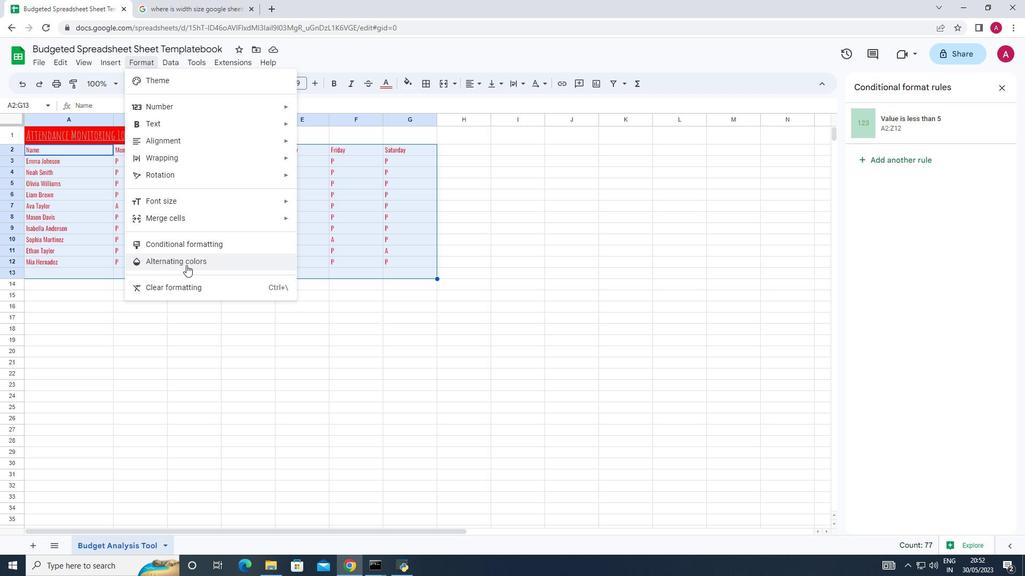 
Action: Mouse moved to (957, 228)
Screenshot: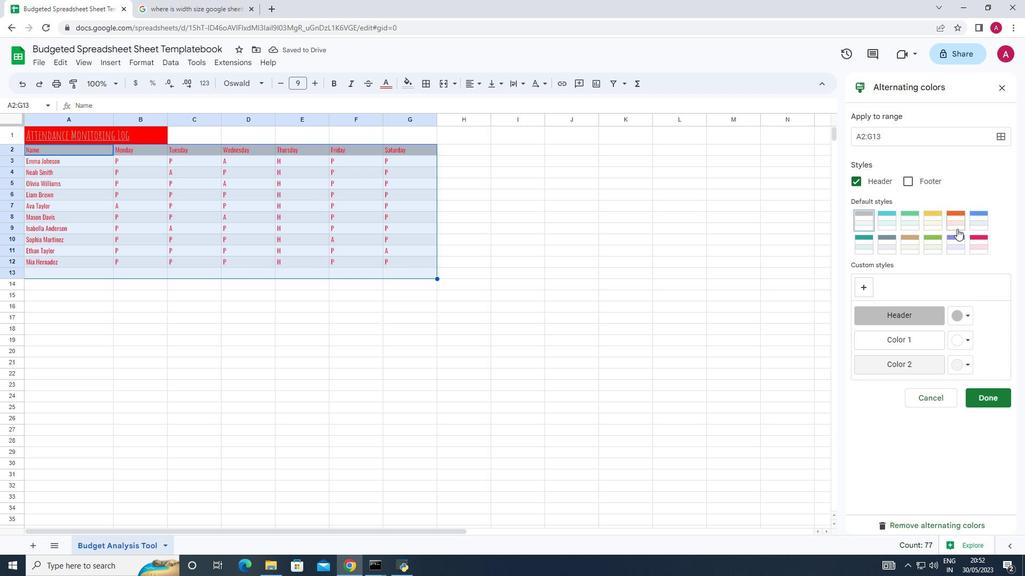 
Action: Mouse pressed left at (957, 228)
Screenshot: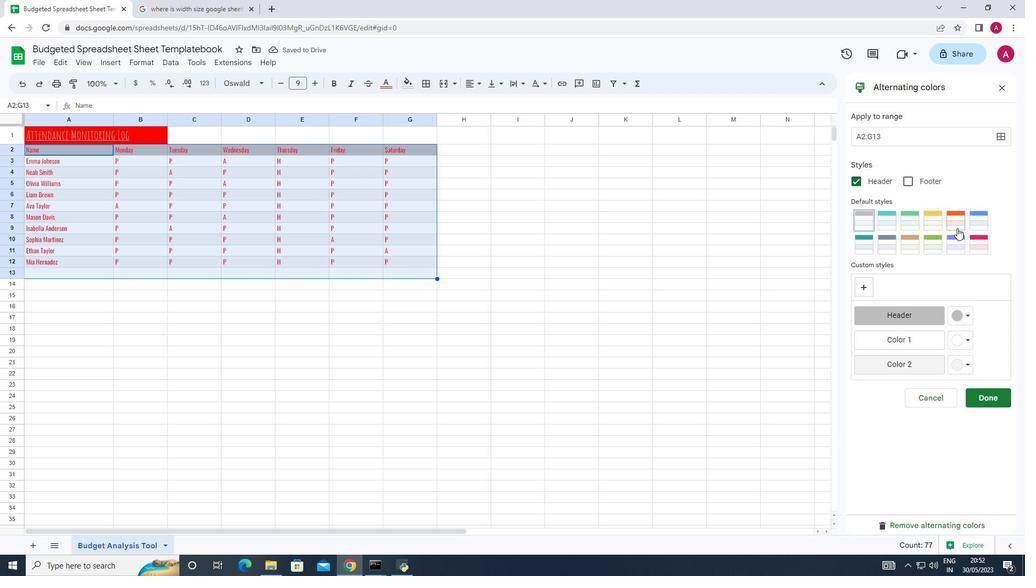 
Action: Mouse moved to (970, 321)
Screenshot: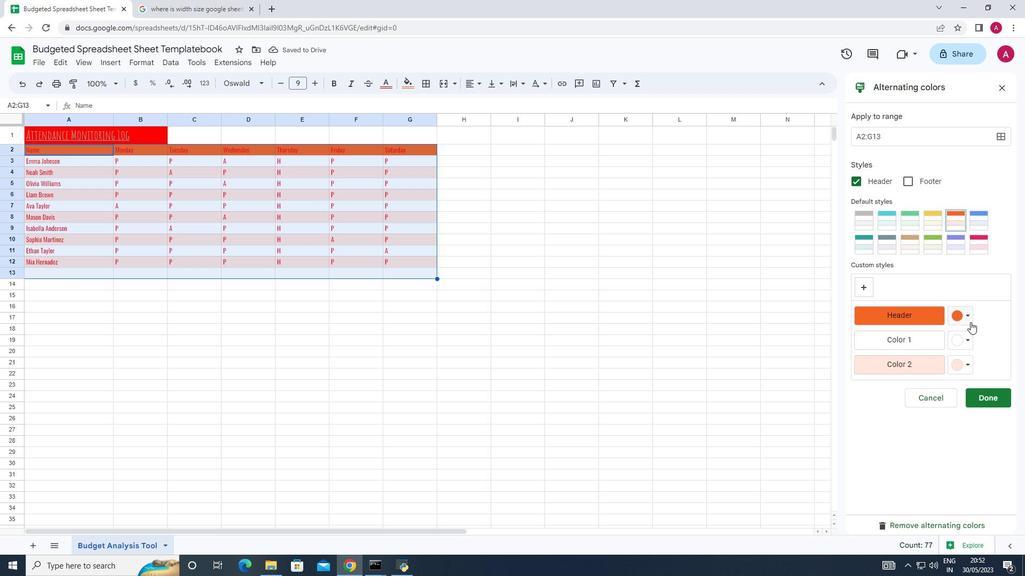 
Action: Mouse pressed left at (970, 321)
Screenshot: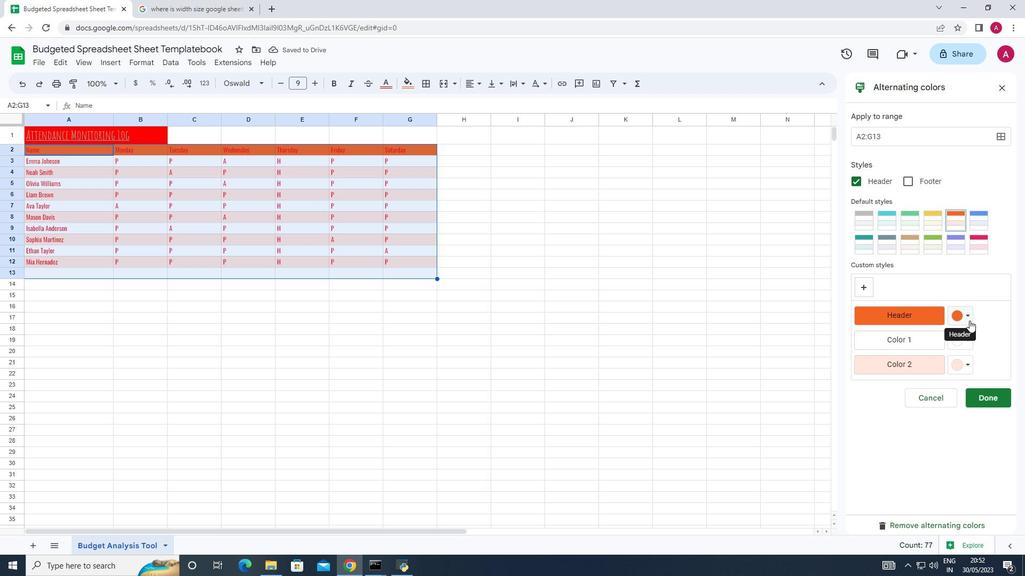 
Action: Mouse moved to (992, 402)
Screenshot: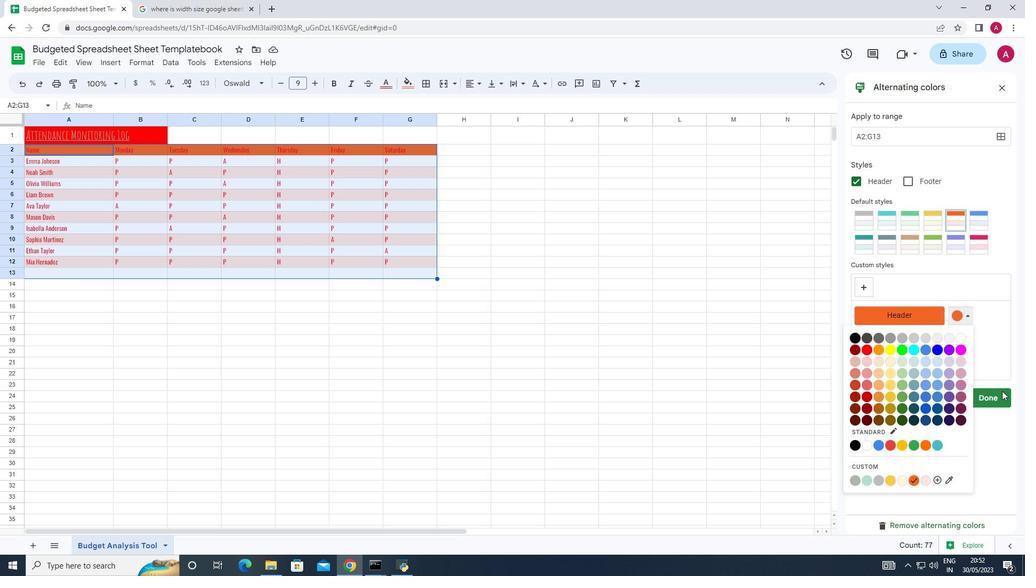 
Action: Mouse pressed left at (992, 402)
Screenshot: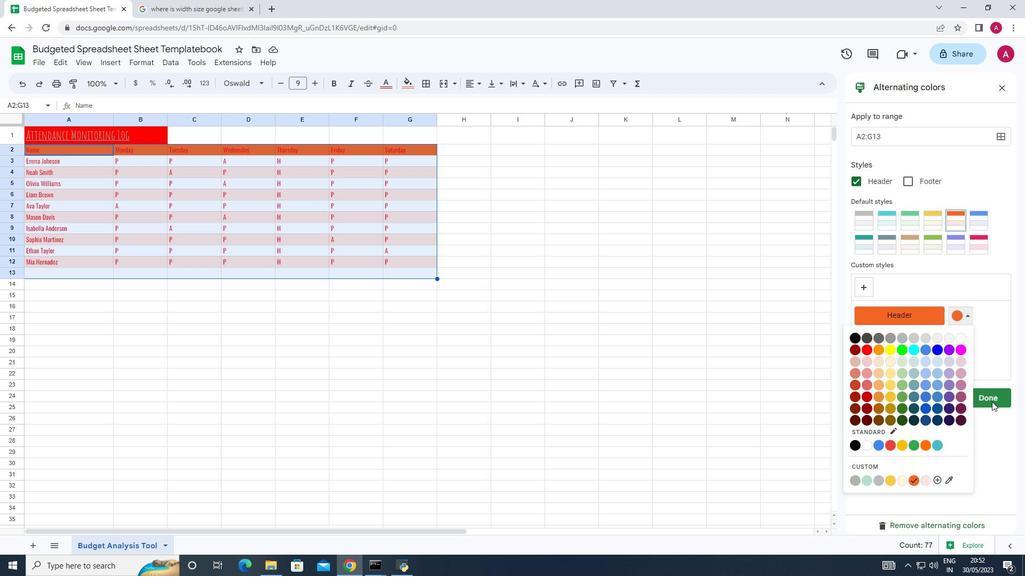 
Action: Mouse moved to (651, 330)
Screenshot: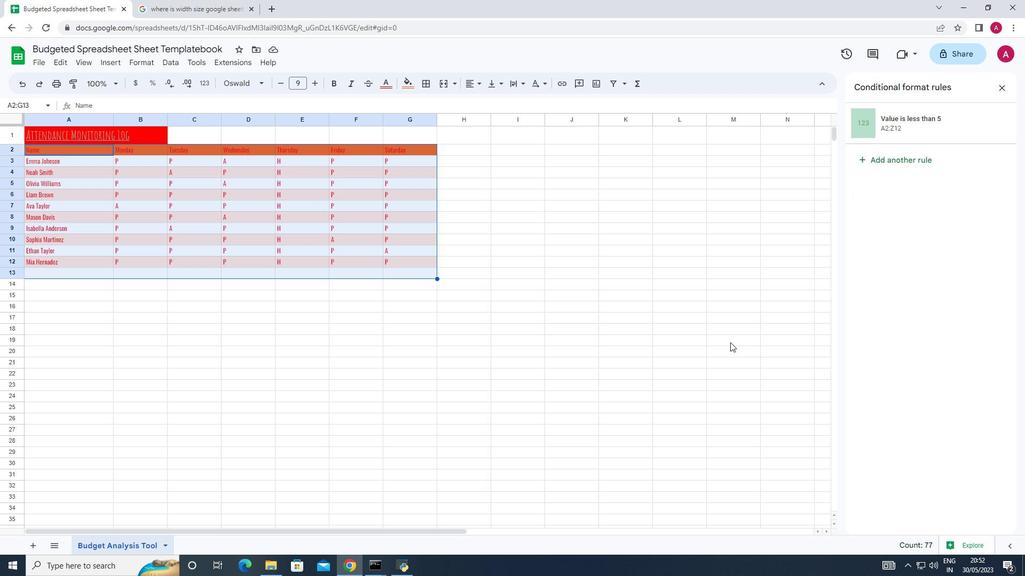 
Action: Mouse pressed left at (651, 330)
Screenshot: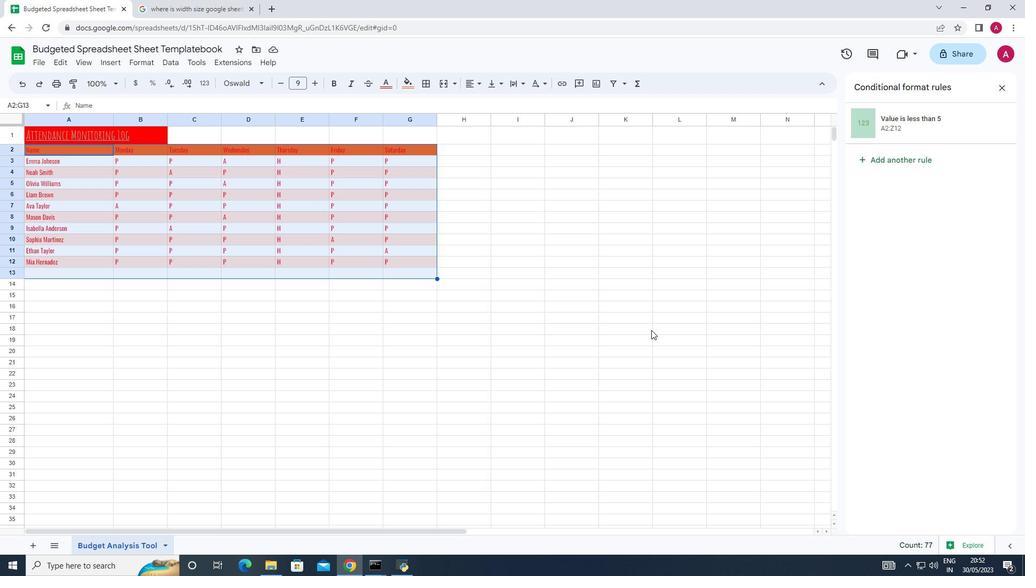 
Action: Mouse moved to (220, 391)
Screenshot: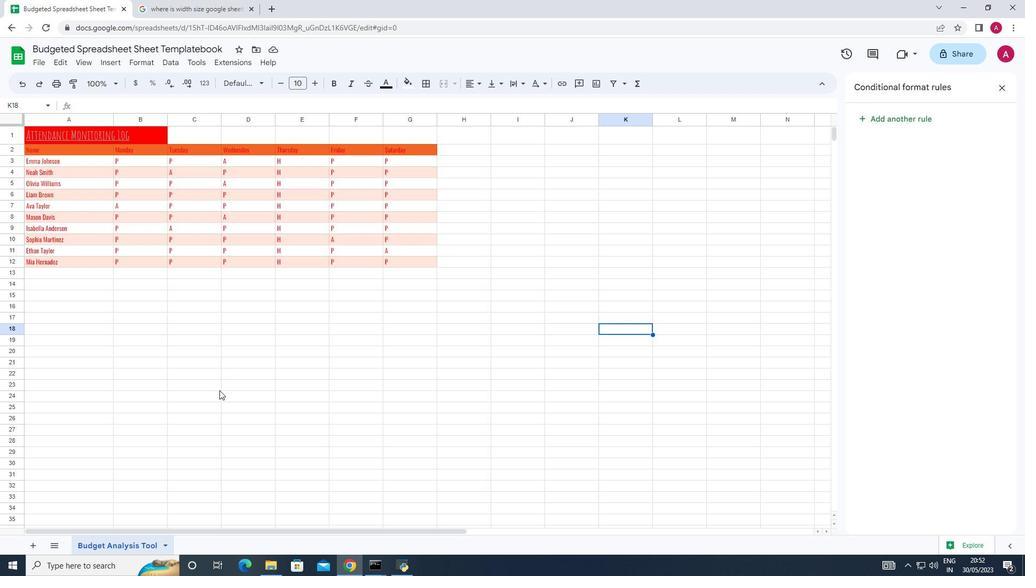 
Action: Key pressed ctrl+S
Screenshot: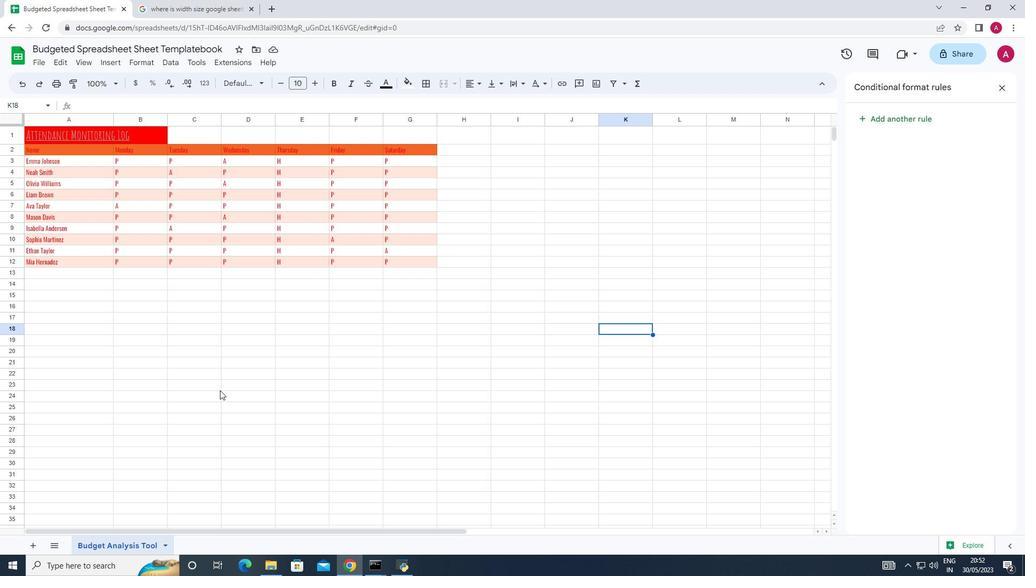 
Action: Mouse moved to (173, 403)
Screenshot: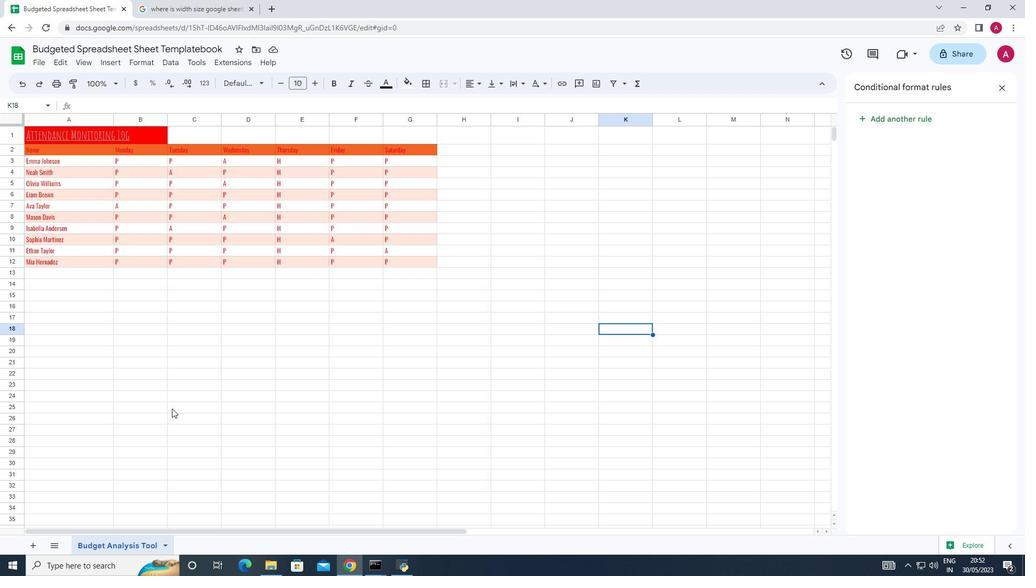 
